 Task: Create a task  Create user manuals and guides for the app , assign it to team member softage.8@softage.net in the project TripHive and update the status of the task to  On Track  , set the priority of the task to Low.
Action: Mouse moved to (44, 402)
Screenshot: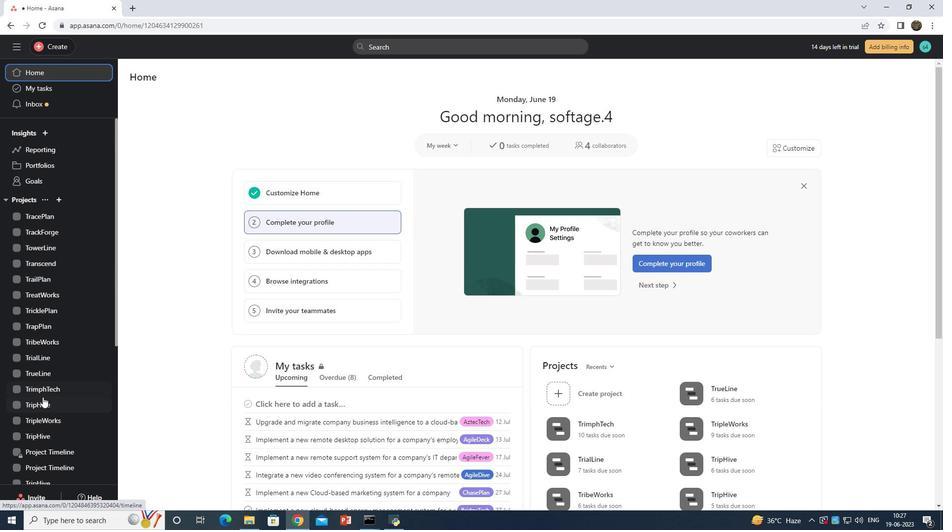 
Action: Mouse pressed left at (44, 402)
Screenshot: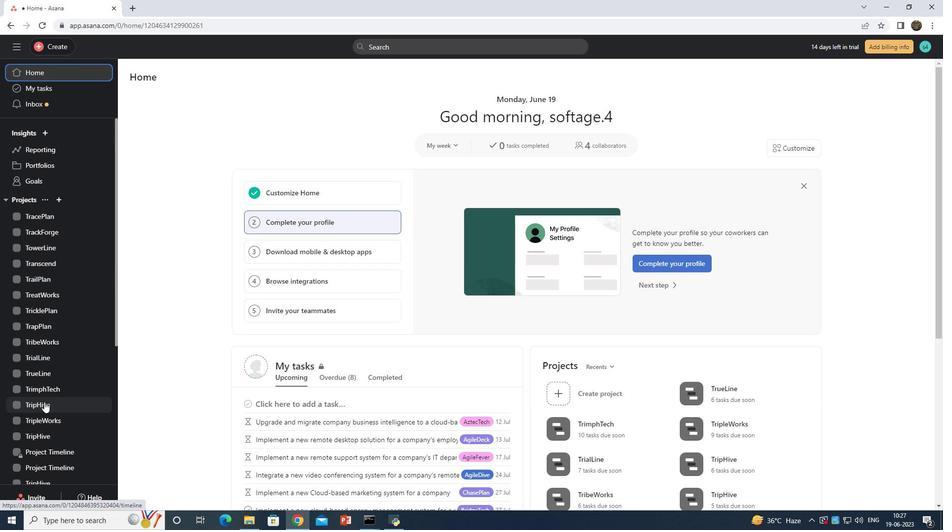 
Action: Mouse moved to (143, 118)
Screenshot: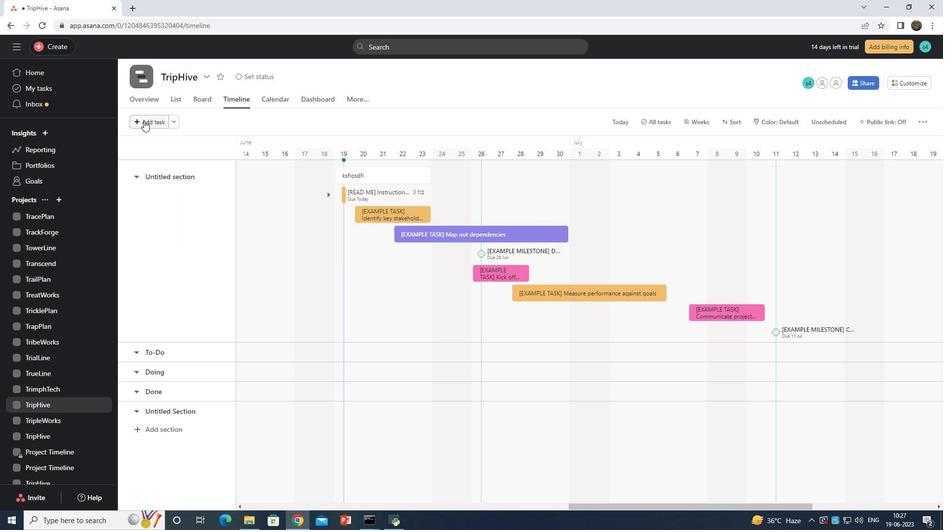
Action: Mouse pressed left at (143, 118)
Screenshot: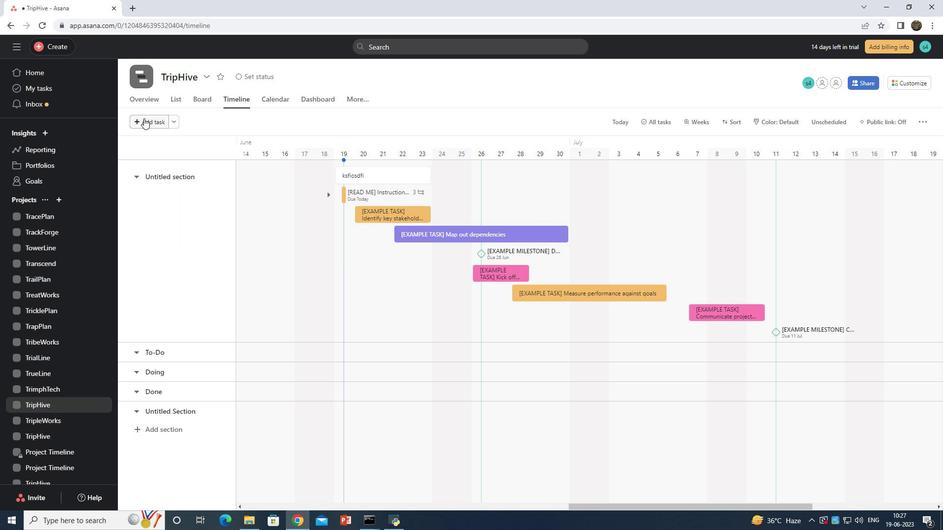 
Action: Mouse moved to (361, 174)
Screenshot: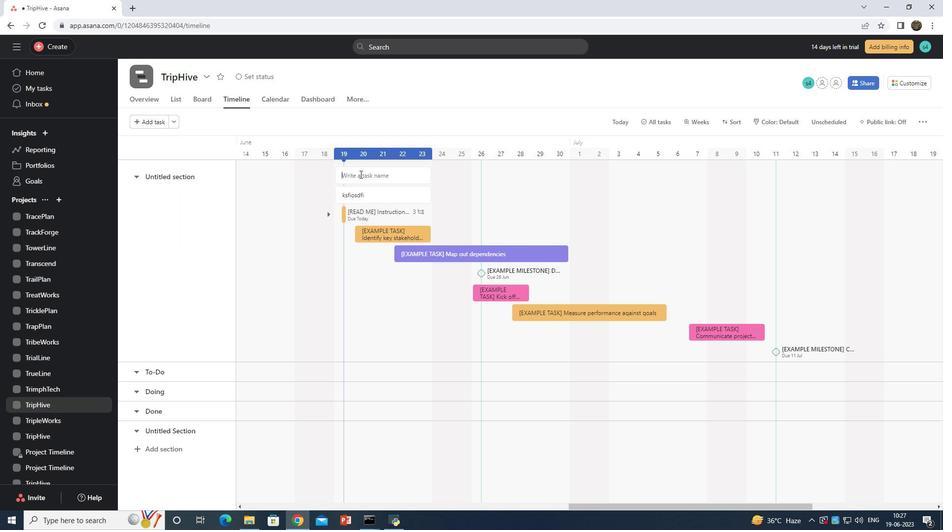 
Action: Mouse pressed left at (361, 174)
Screenshot: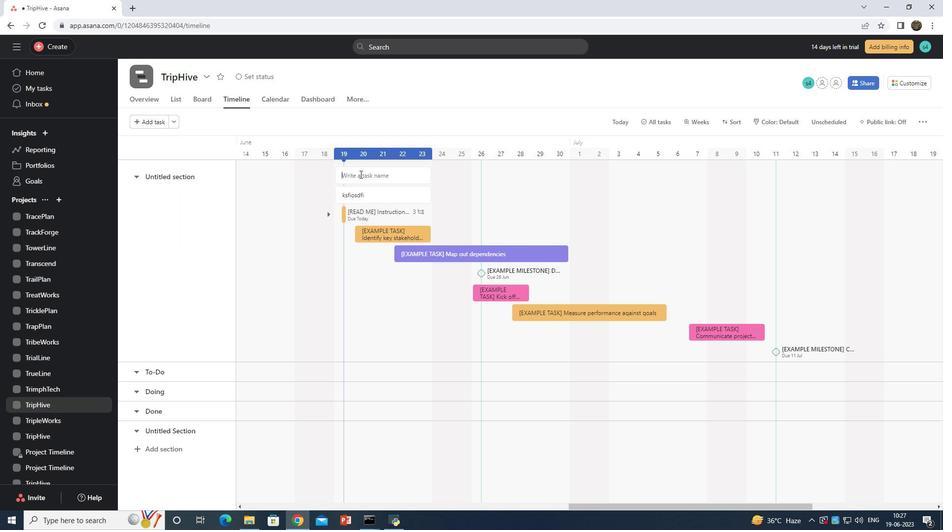 
Action: Key pressed <Key.caps_lock>CREA<Key.backspace><Key.backspace><Key.backspace><Key.caps_lock>jn<Key.backspace><Key.backspace>reate<Key.space>user<Key.space>manuals<Key.space>and<Key.space>guides<Key.space>for<Key.space>thr<Key.backspace>e<Key.space>app
Screenshot: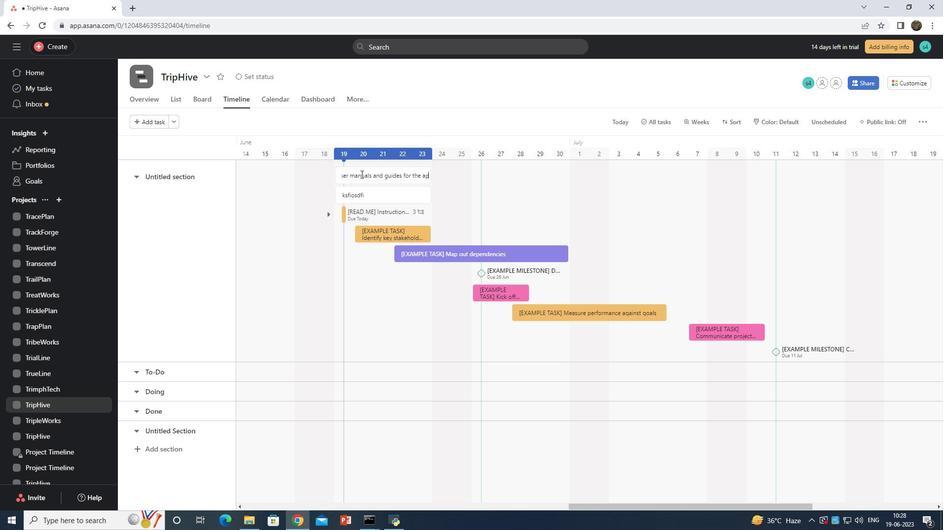 
Action: Mouse moved to (410, 172)
Screenshot: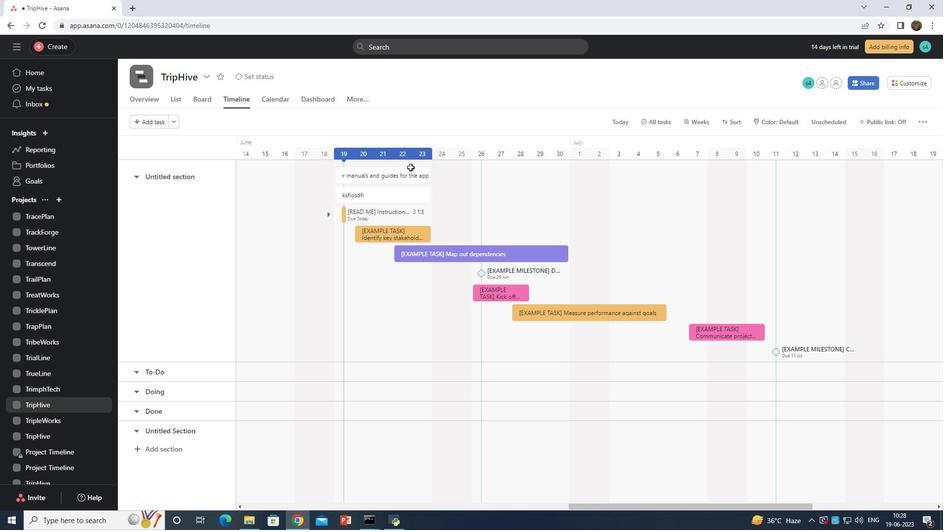 
Action: Mouse pressed left at (410, 172)
Screenshot: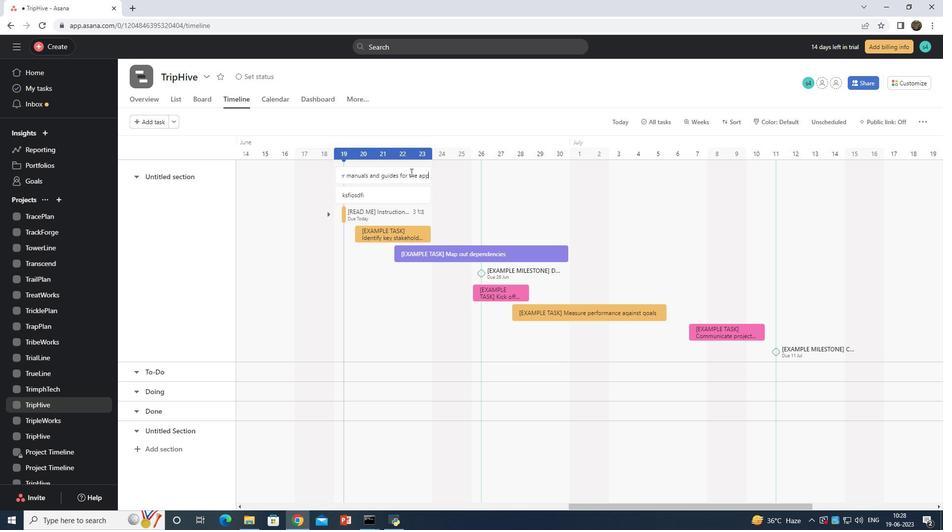 
Action: Mouse moved to (880, 442)
Screenshot: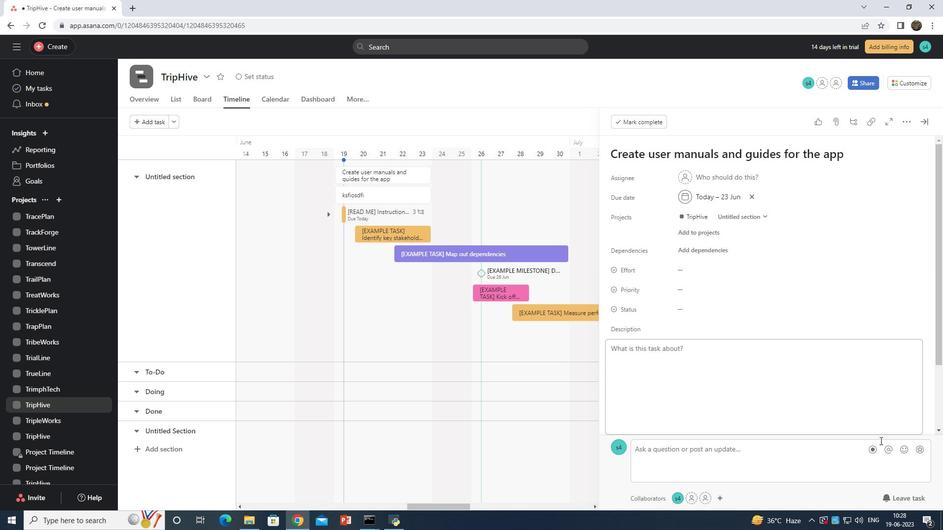 
Action: Mouse scrolled (880, 442) with delta (0, 0)
Screenshot: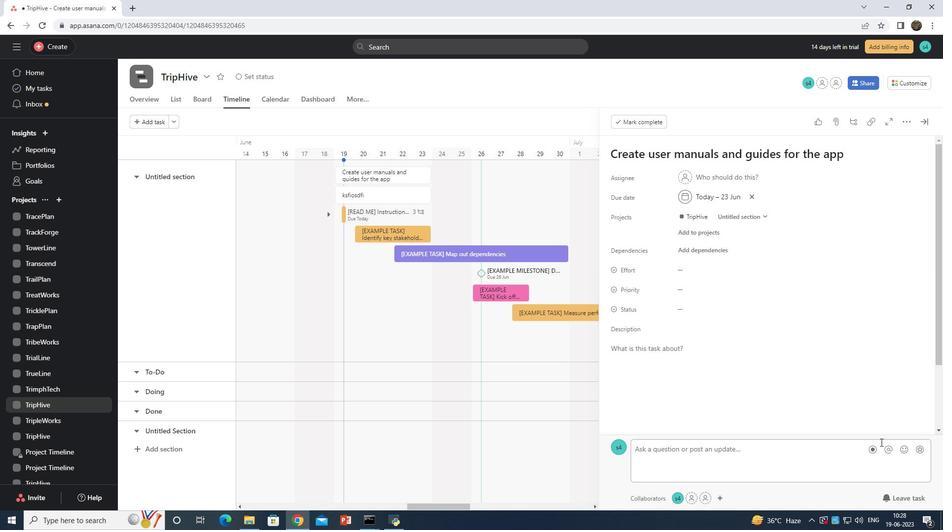 
Action: Mouse scrolled (880, 442) with delta (0, 0)
Screenshot: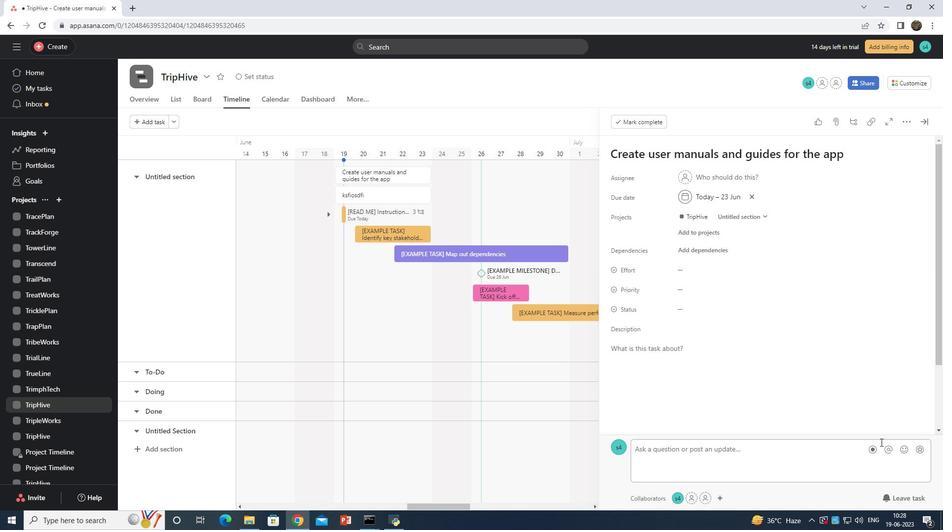 
Action: Mouse scrolled (880, 442) with delta (0, 0)
Screenshot: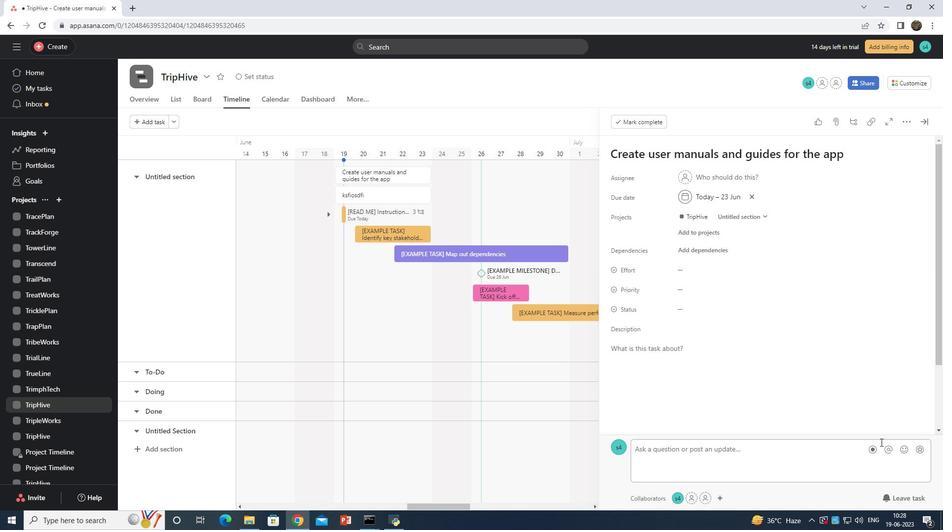 
Action: Mouse scrolled (880, 442) with delta (0, 0)
Screenshot: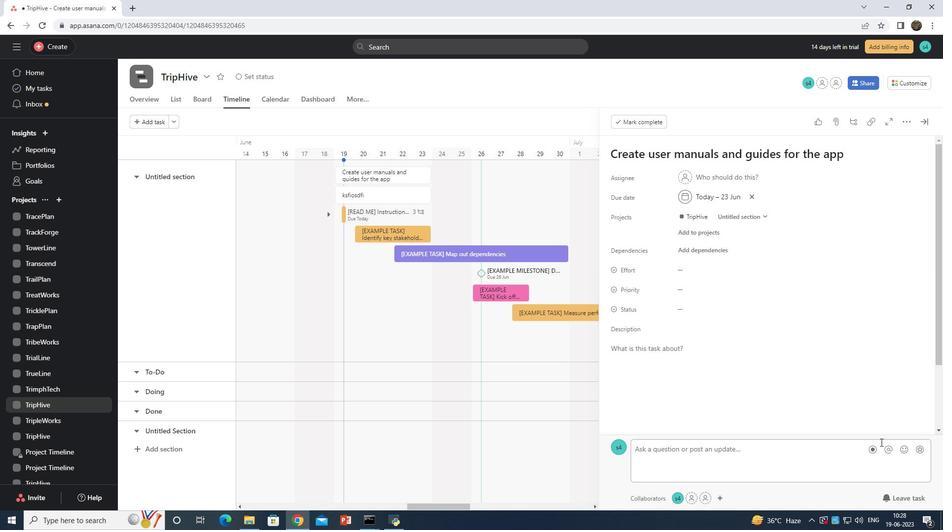 
Action: Mouse scrolled (880, 442) with delta (0, 0)
Screenshot: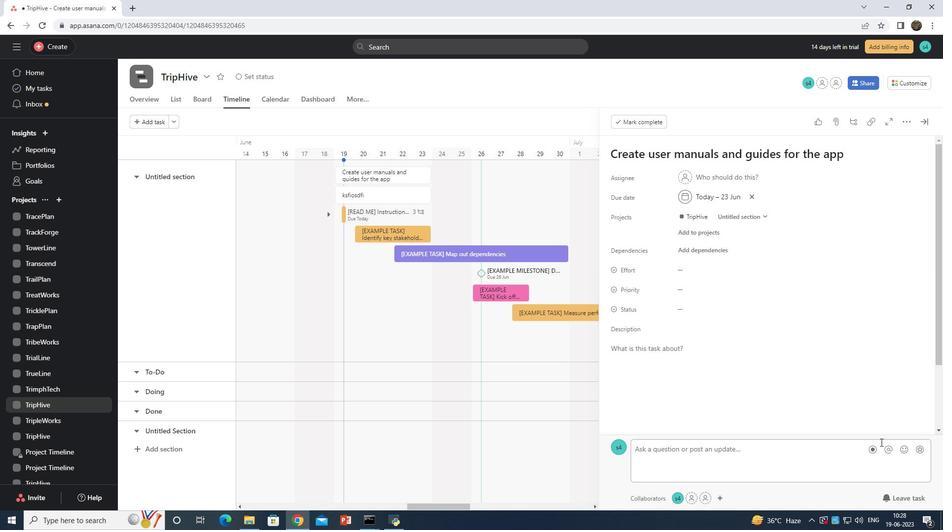 
Action: Mouse scrolled (880, 442) with delta (0, 0)
Screenshot: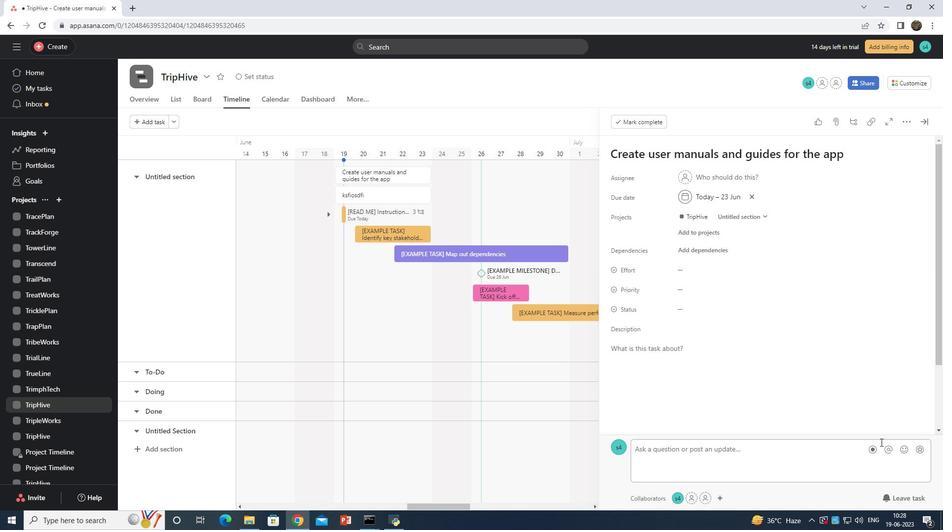 
Action: Mouse moved to (817, 412)
Screenshot: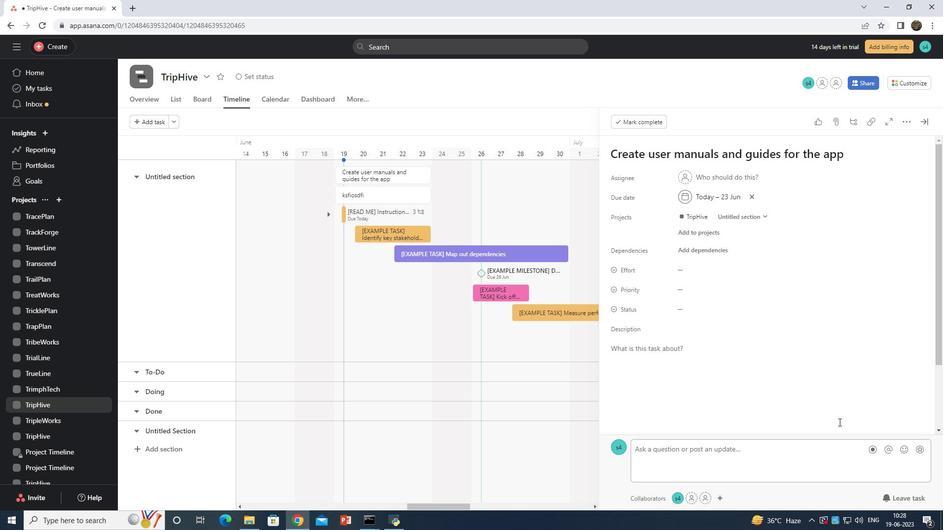 
Action: Mouse scrolled (817, 412) with delta (0, 0)
Screenshot: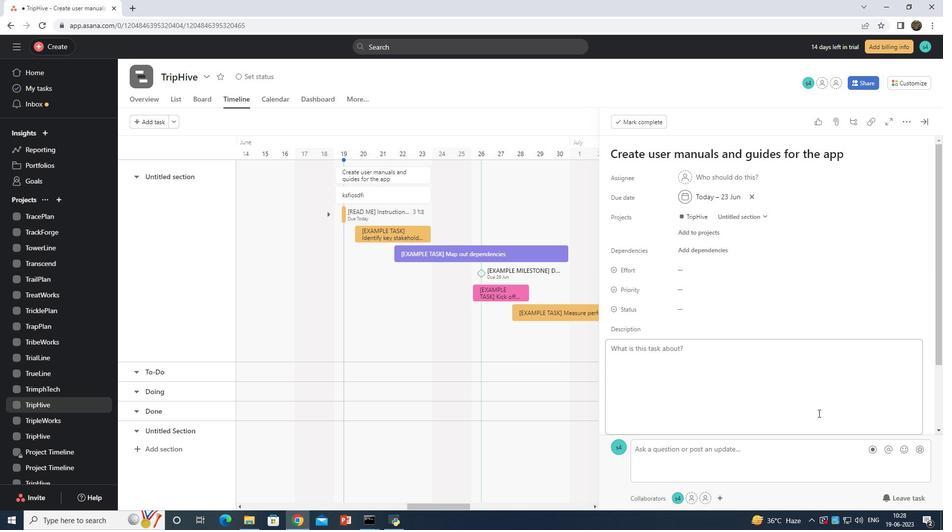 
Action: Mouse scrolled (817, 412) with delta (0, 0)
Screenshot: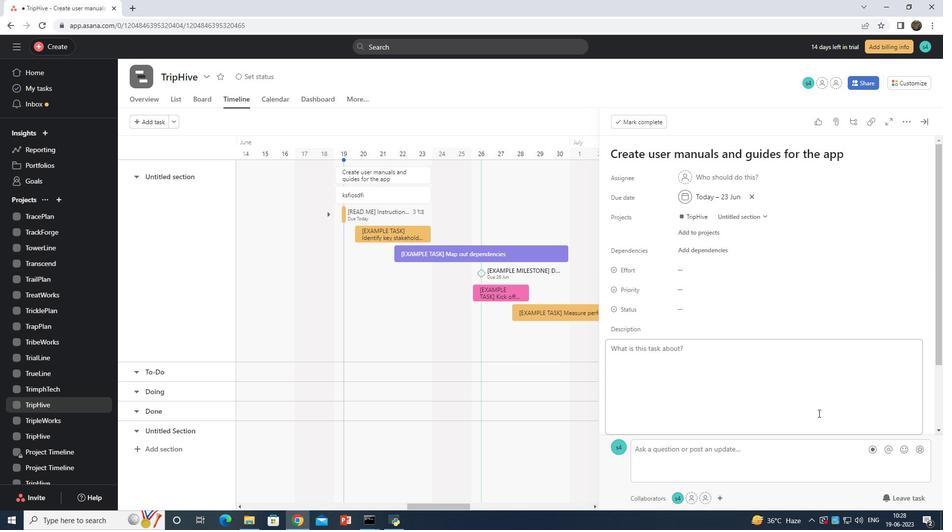 
Action: Mouse scrolled (817, 412) with delta (0, 0)
Screenshot: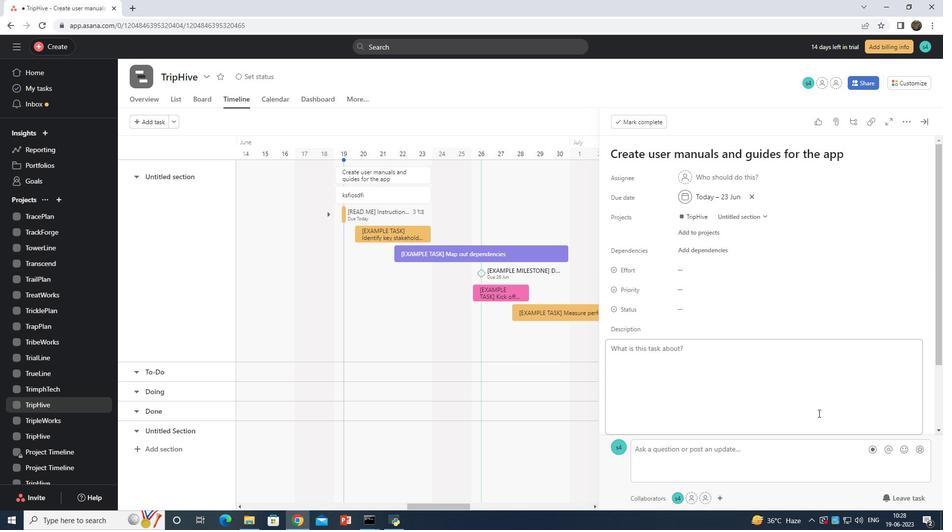 
Action: Mouse scrolled (817, 412) with delta (0, 0)
Screenshot: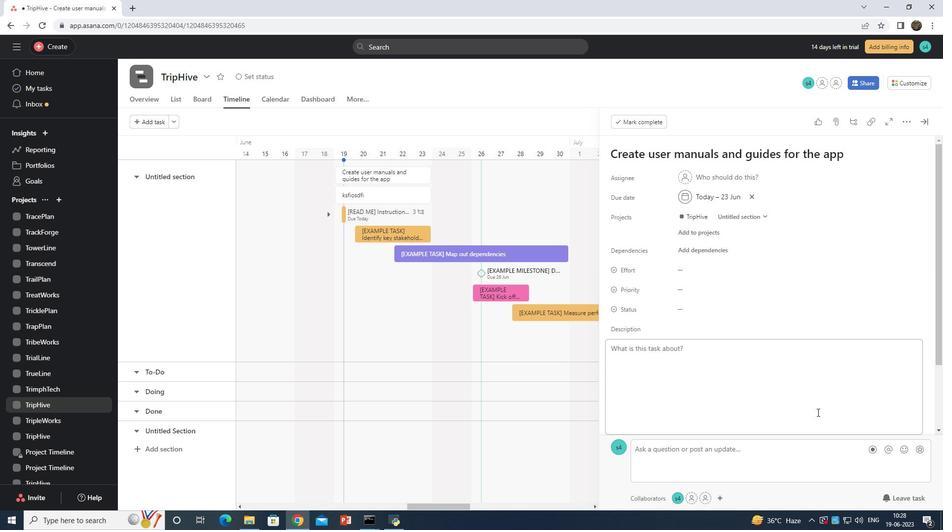 
Action: Mouse scrolled (817, 412) with delta (0, 0)
Screenshot: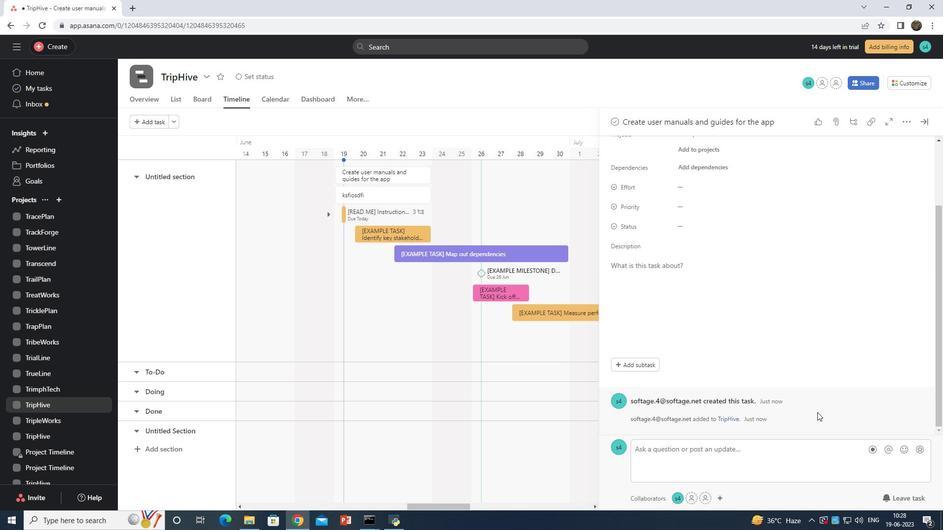 
Action: Mouse scrolled (817, 412) with delta (0, 0)
Screenshot: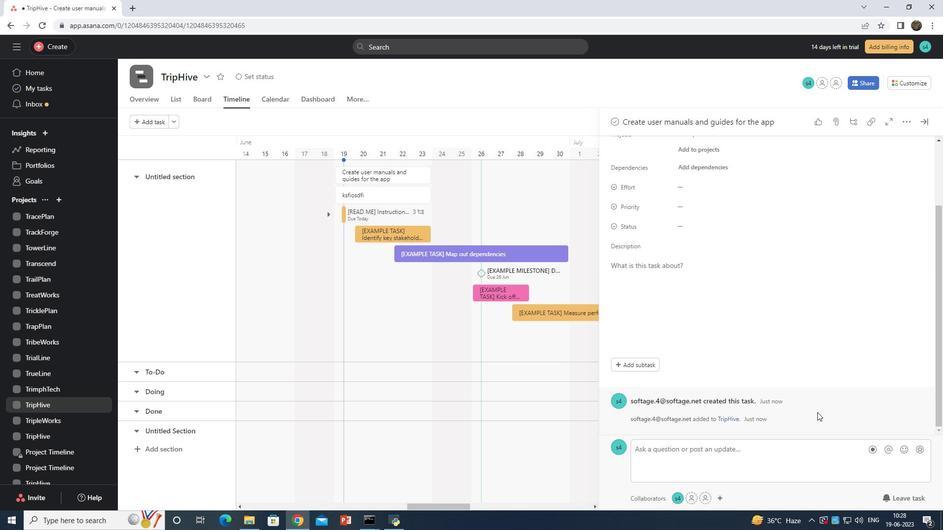 
Action: Mouse scrolled (817, 412) with delta (0, 0)
Screenshot: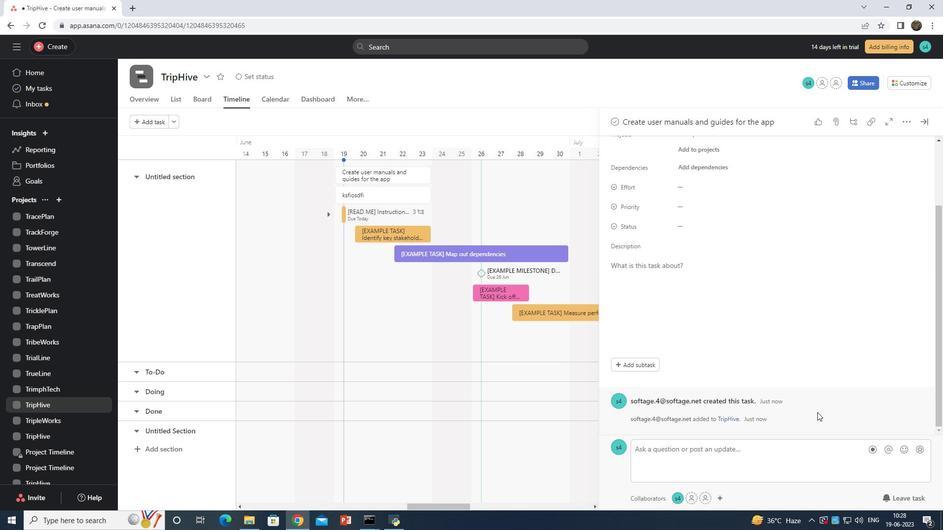
Action: Mouse scrolled (817, 412) with delta (0, 0)
Screenshot: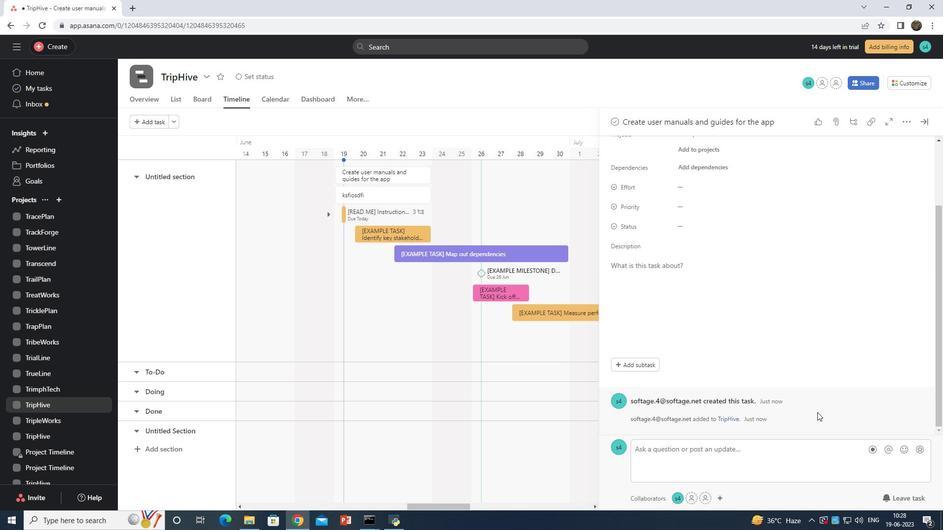 
Action: Mouse scrolled (817, 412) with delta (0, 0)
Screenshot: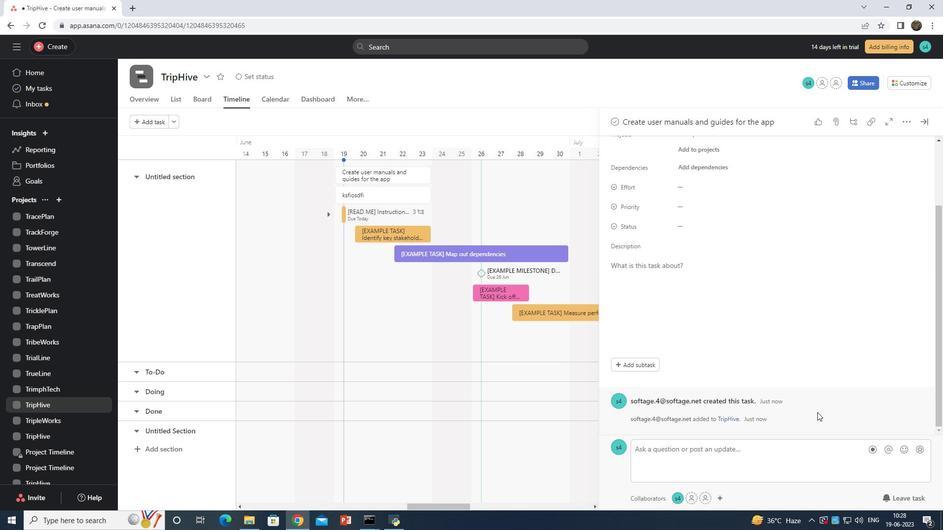 
Action: Mouse moved to (721, 399)
Screenshot: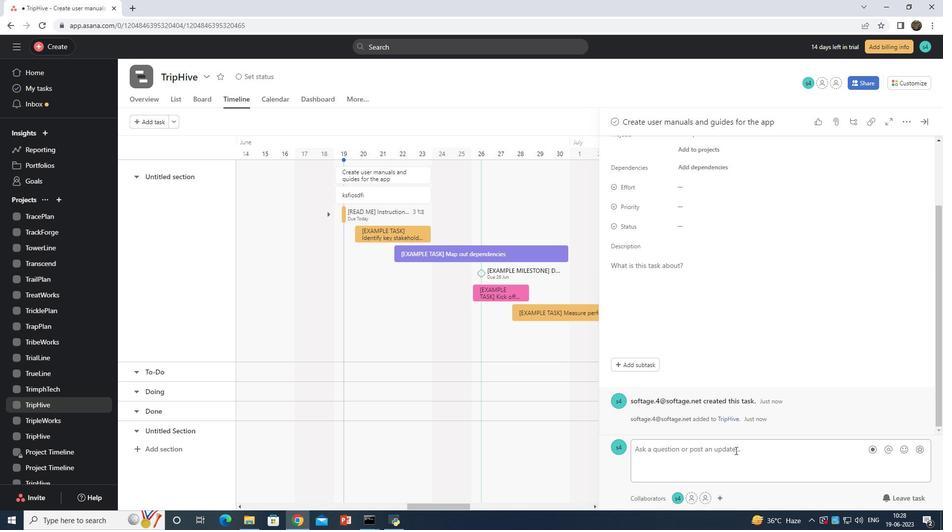 
Action: Mouse scrolled (721, 399) with delta (0, 0)
Screenshot: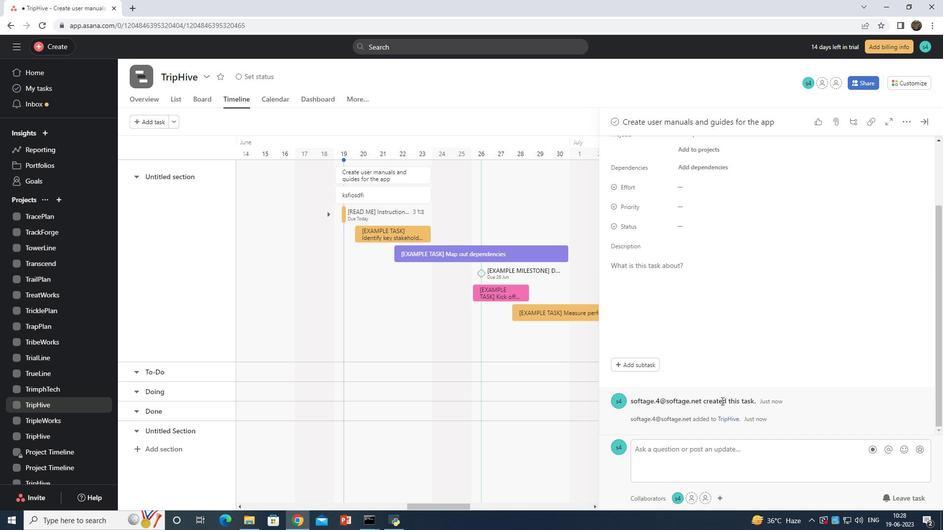 
Action: Mouse scrolled (721, 399) with delta (0, 0)
Screenshot: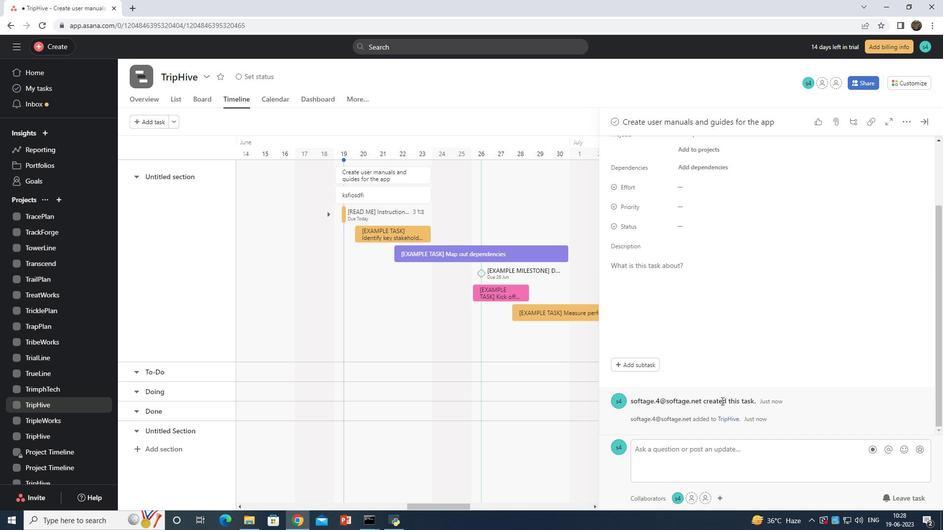 
Action: Mouse scrolled (721, 399) with delta (0, 0)
Screenshot: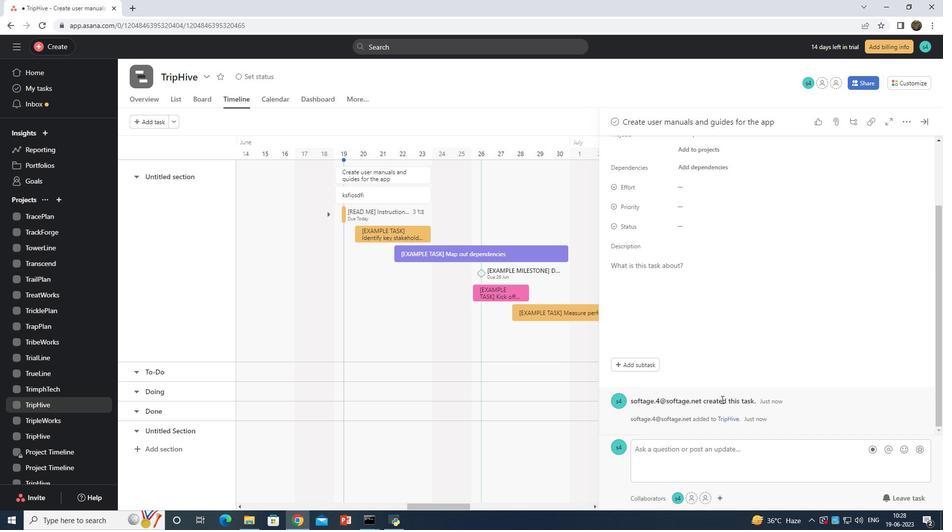 
Action: Mouse scrolled (721, 399) with delta (0, 0)
Screenshot: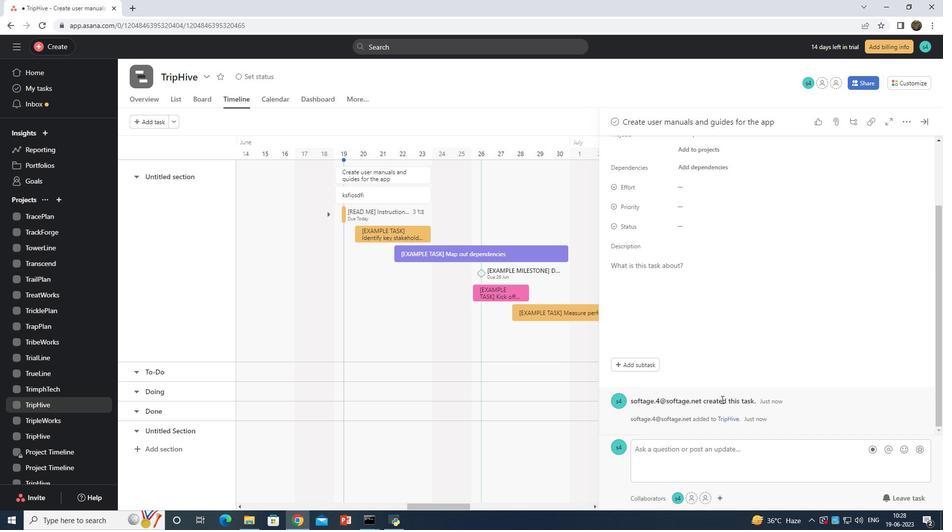
Action: Mouse moved to (641, 399)
Screenshot: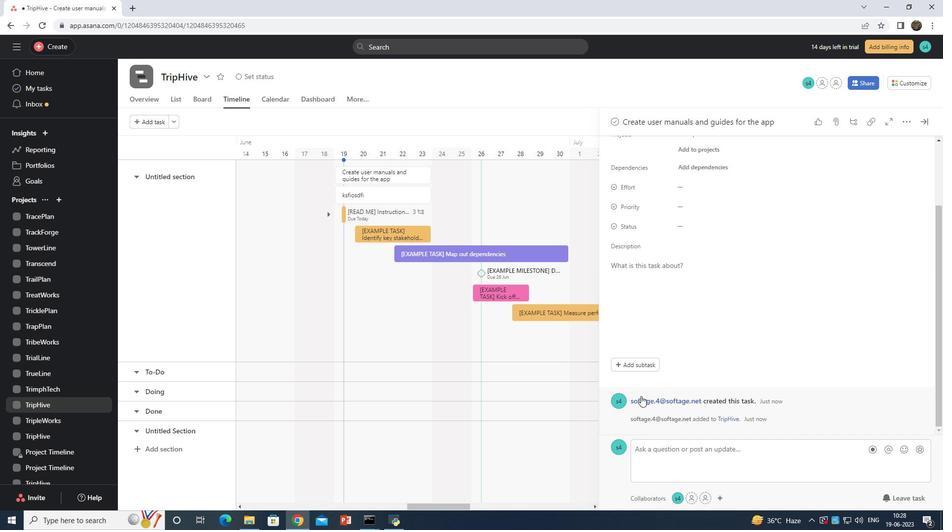 
Action: Mouse pressed left at (641, 399)
Screenshot: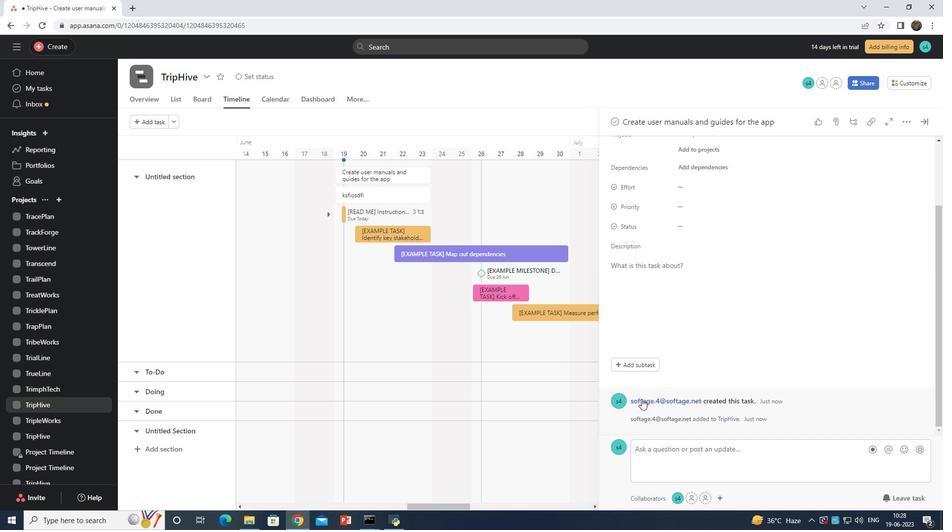 
Action: Mouse moved to (12, 22)
Screenshot: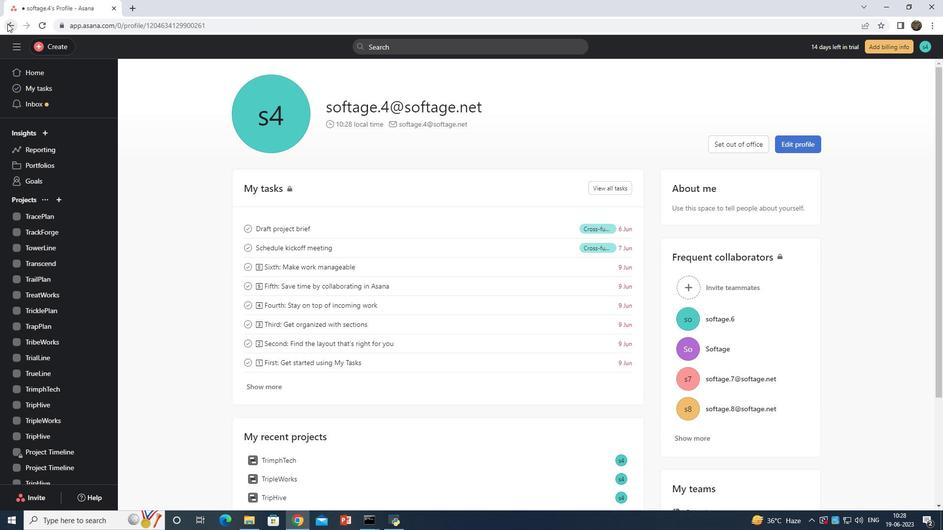 
Action: Mouse pressed left at (12, 22)
Screenshot: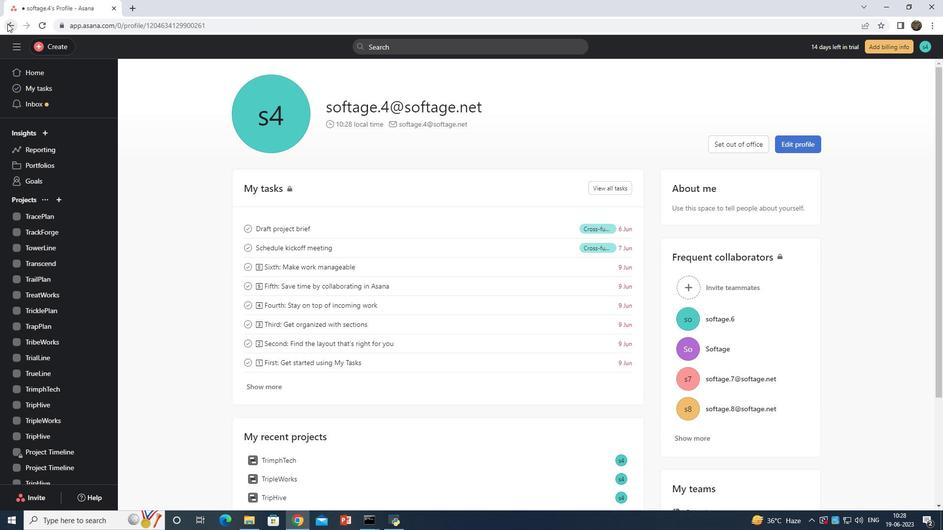 
Action: Mouse moved to (703, 343)
Screenshot: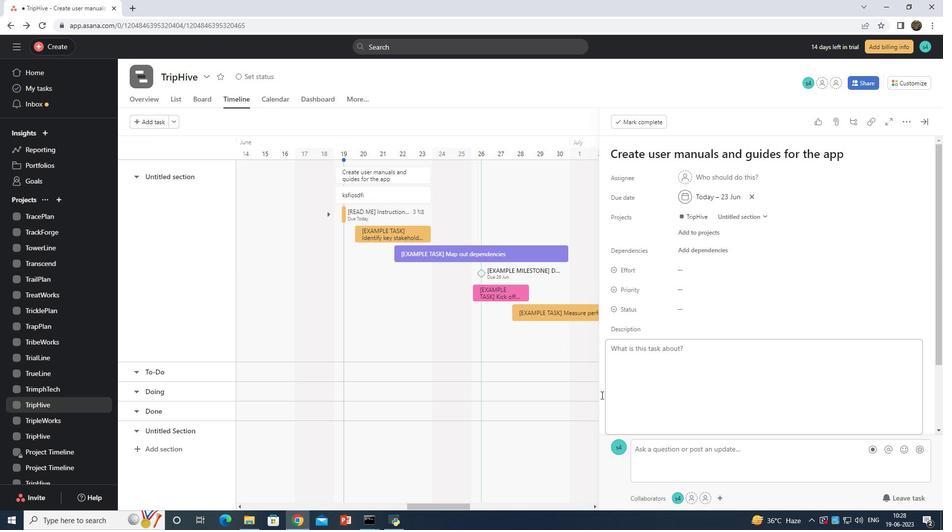 
Action: Mouse scrolled (703, 342) with delta (0, 0)
Screenshot: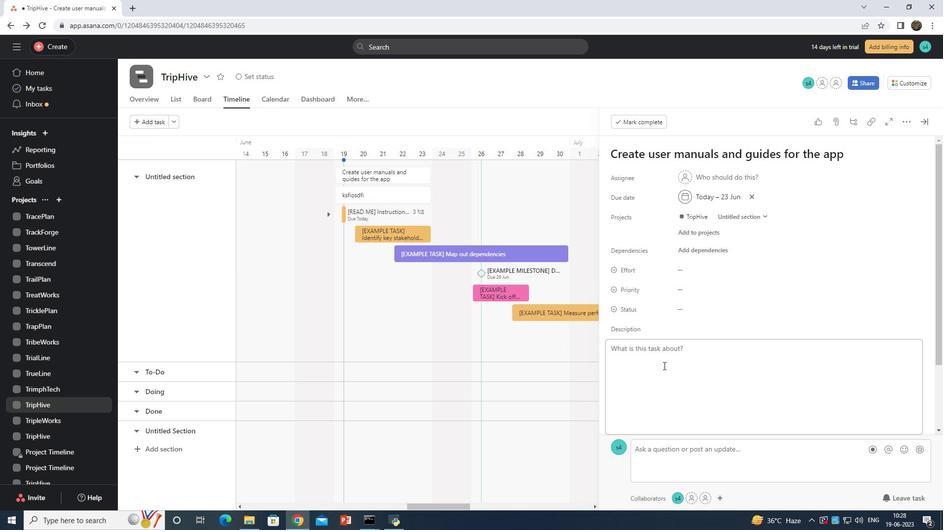 
Action: Mouse scrolled (703, 342) with delta (0, 0)
Screenshot: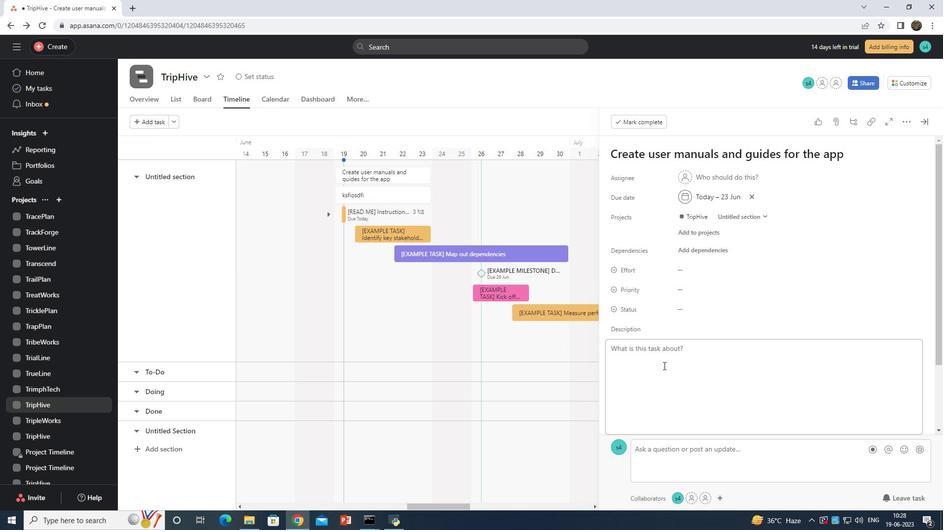 
Action: Mouse scrolled (703, 342) with delta (0, 0)
Screenshot: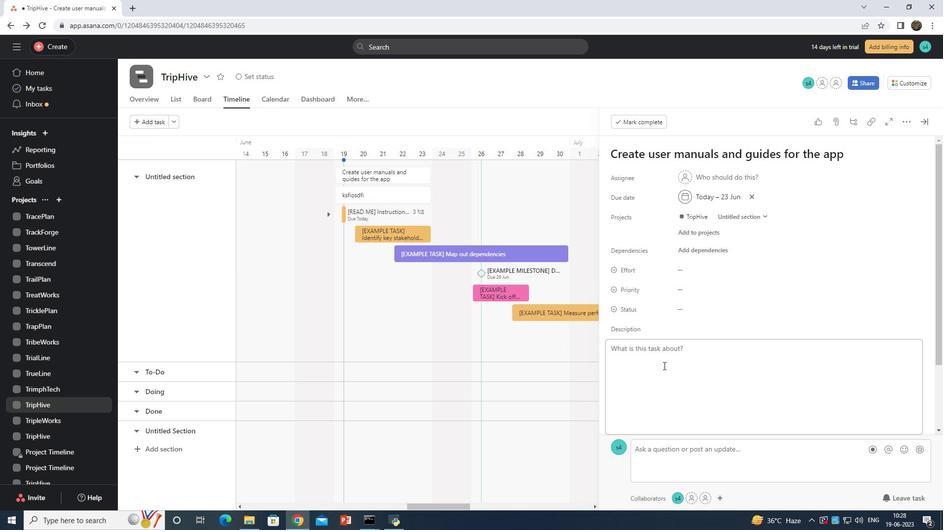 
Action: Mouse scrolled (703, 342) with delta (0, 0)
Screenshot: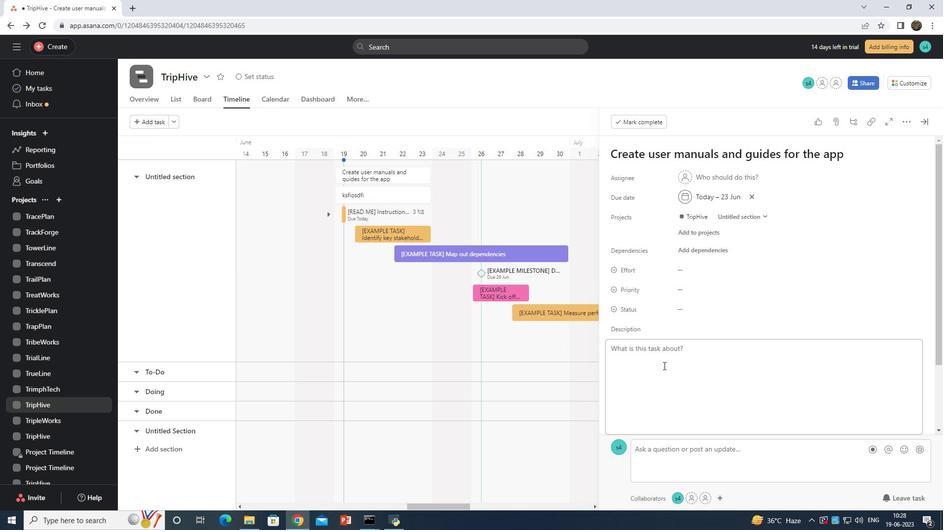 
Action: Mouse scrolled (703, 342) with delta (0, 0)
Screenshot: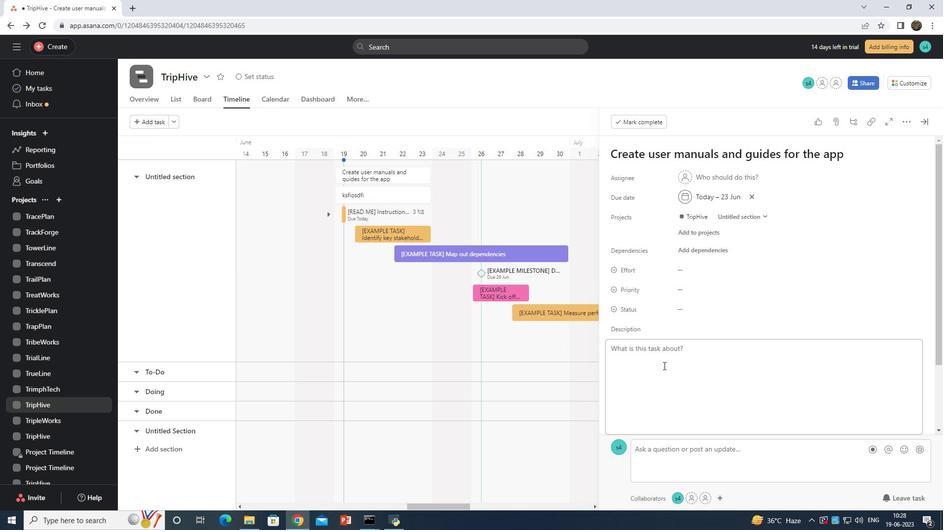 
Action: Mouse scrolled (703, 342) with delta (0, 0)
Screenshot: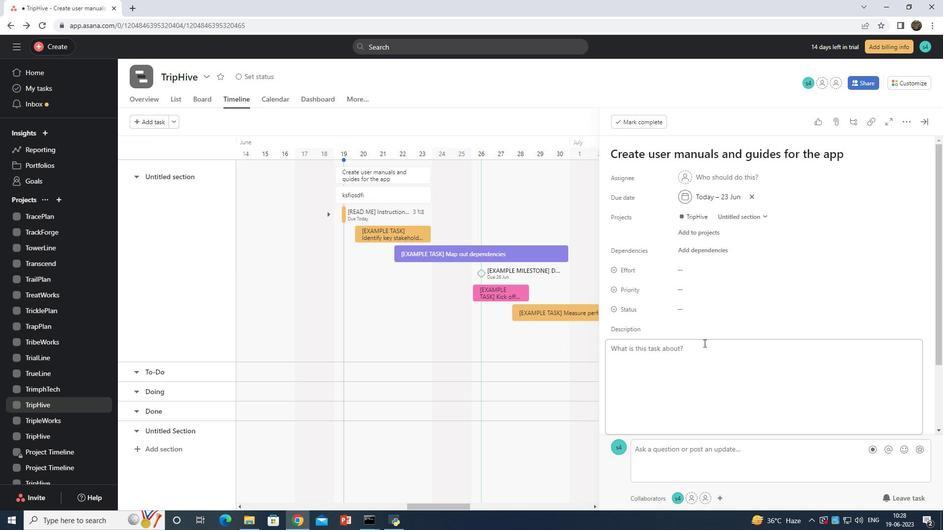 
Action: Mouse scrolled (703, 342) with delta (0, 0)
Screenshot: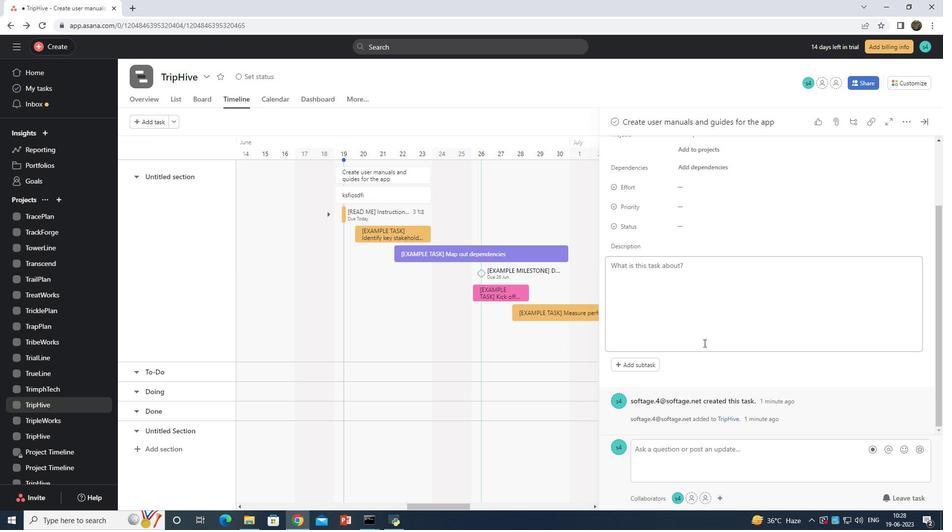
Action: Mouse scrolled (703, 342) with delta (0, 0)
Screenshot: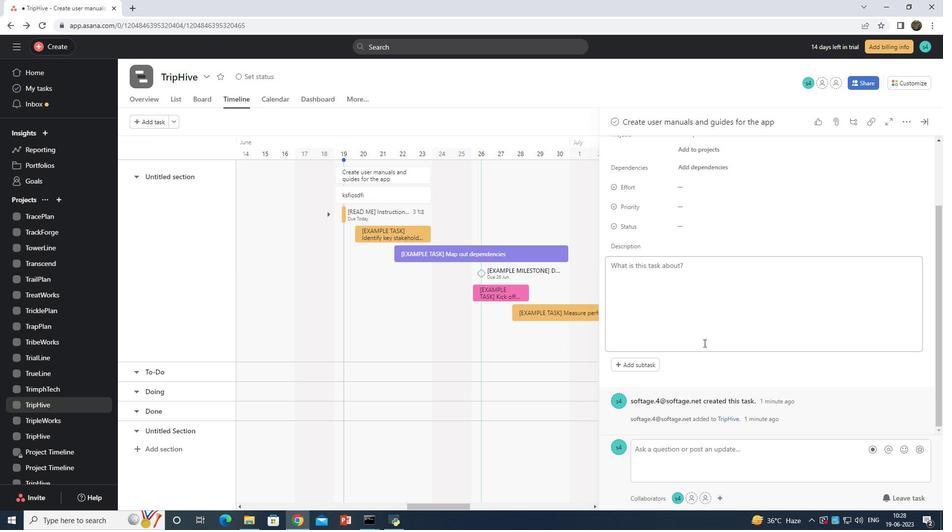 
Action: Mouse scrolled (703, 342) with delta (0, 0)
Screenshot: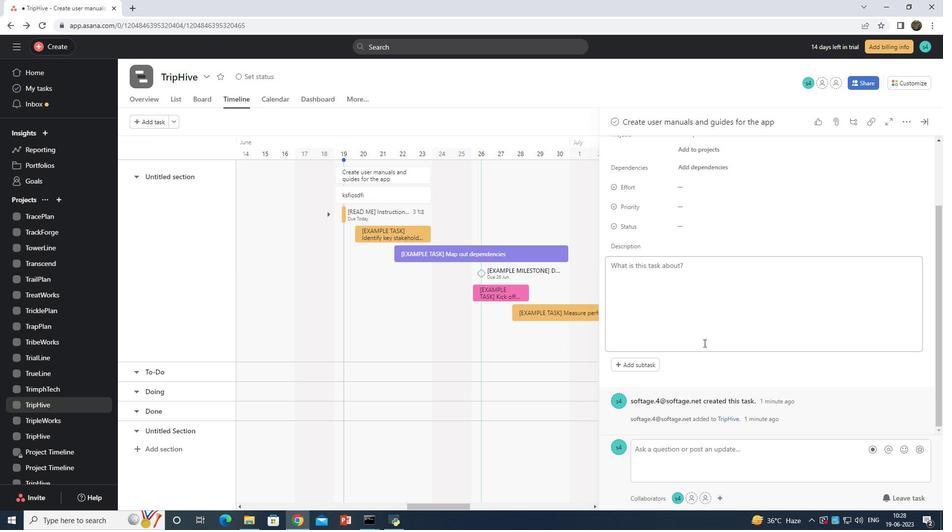 
Action: Mouse scrolled (703, 342) with delta (0, 0)
Screenshot: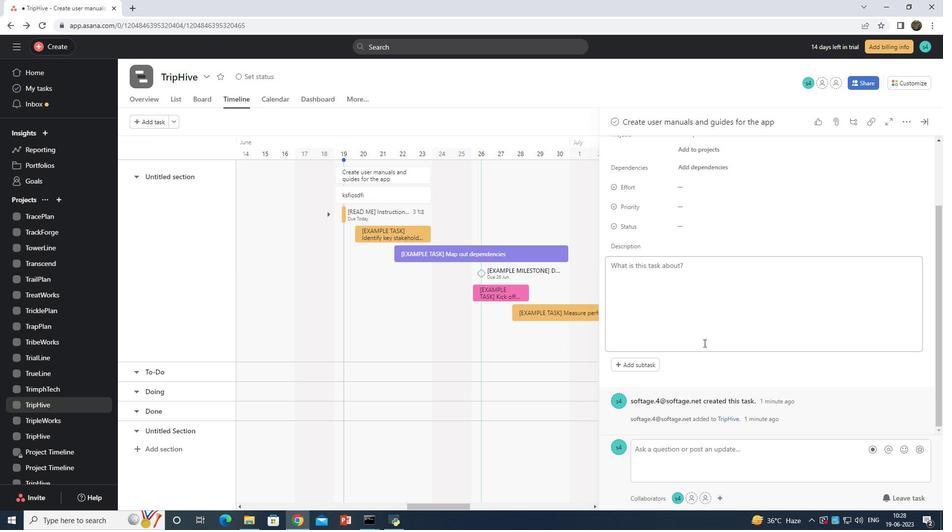 
Action: Mouse scrolled (703, 342) with delta (0, 0)
Screenshot: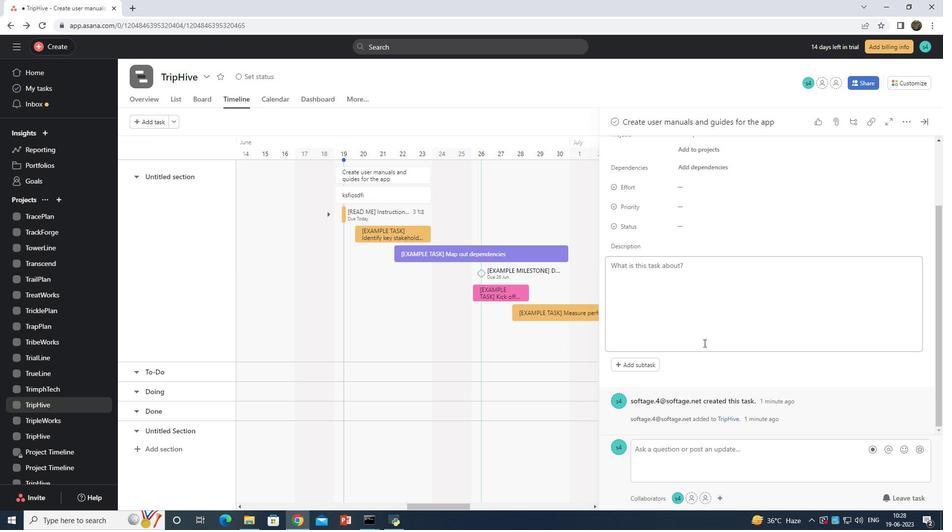 
Action: Mouse scrolled (703, 342) with delta (0, 0)
Screenshot: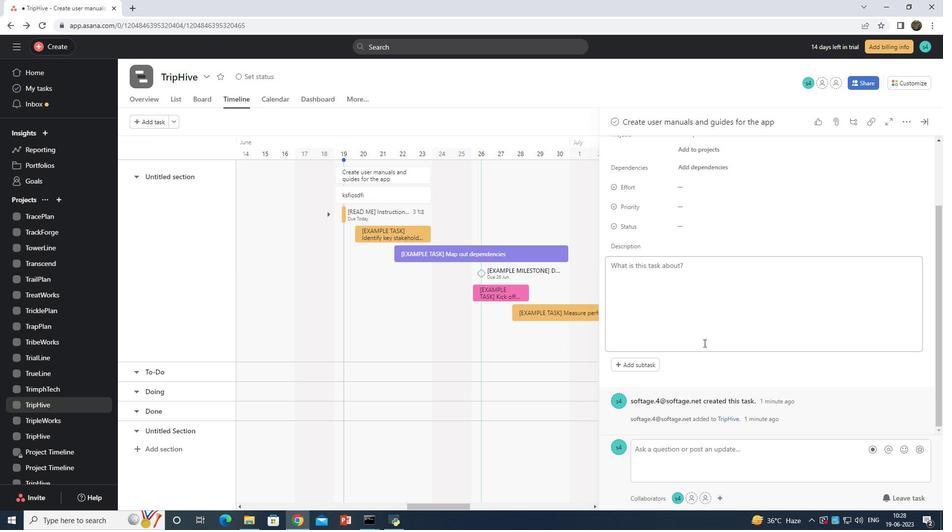 
Action: Mouse scrolled (703, 342) with delta (0, 0)
Screenshot: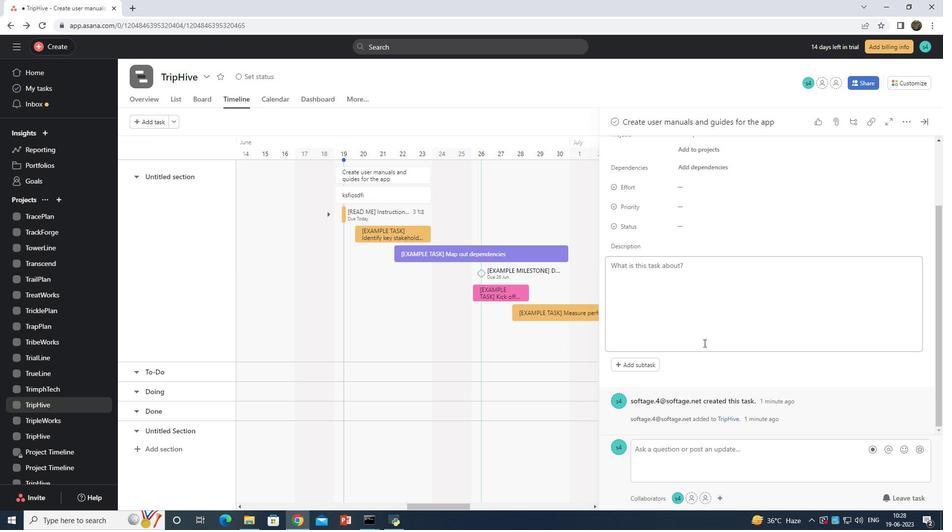 
Action: Mouse scrolled (703, 342) with delta (0, 0)
Screenshot: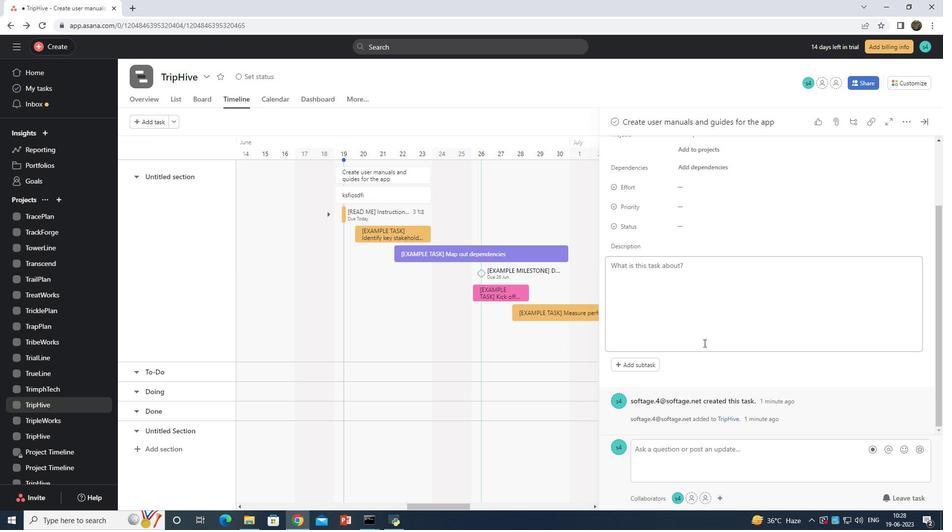 
Action: Mouse scrolled (703, 342) with delta (0, 0)
Screenshot: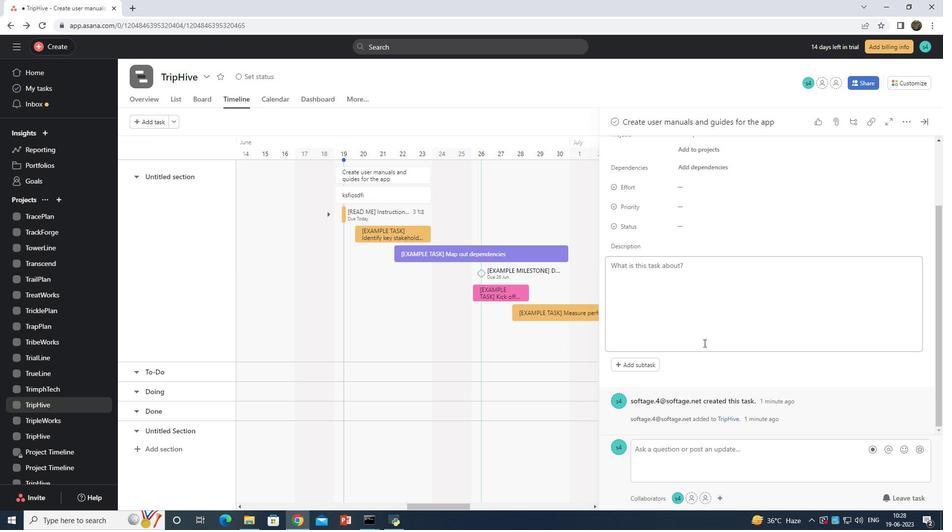 
Action: Mouse scrolled (703, 342) with delta (0, 0)
Screenshot: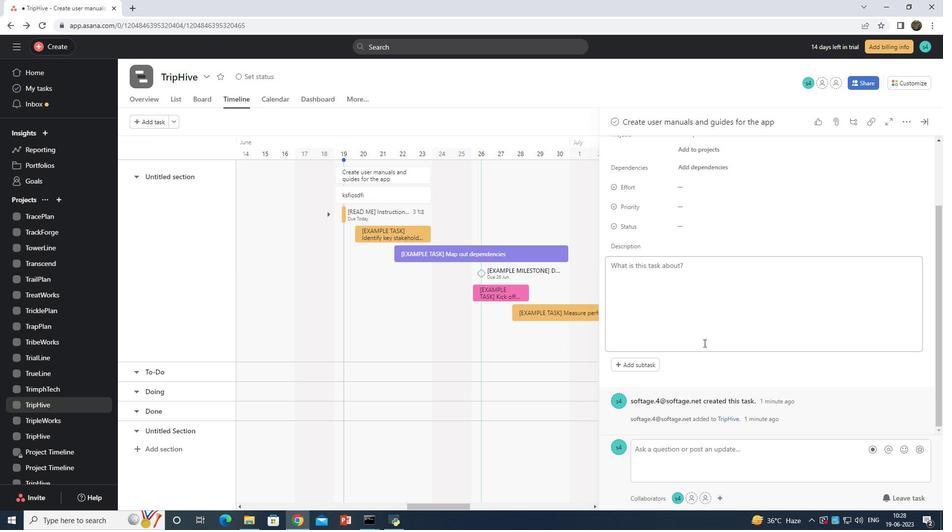 
Action: Mouse scrolled (703, 342) with delta (0, 0)
Screenshot: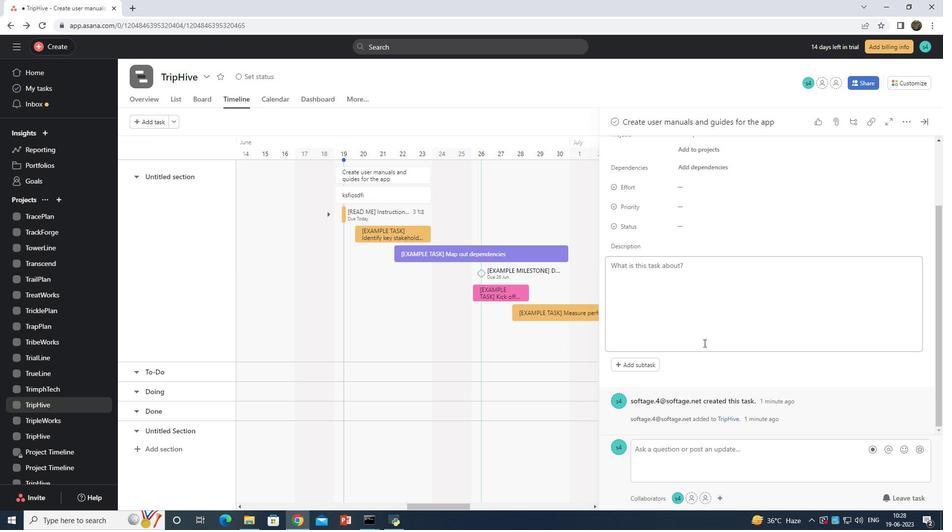 
Action: Mouse scrolled (703, 342) with delta (0, 0)
Screenshot: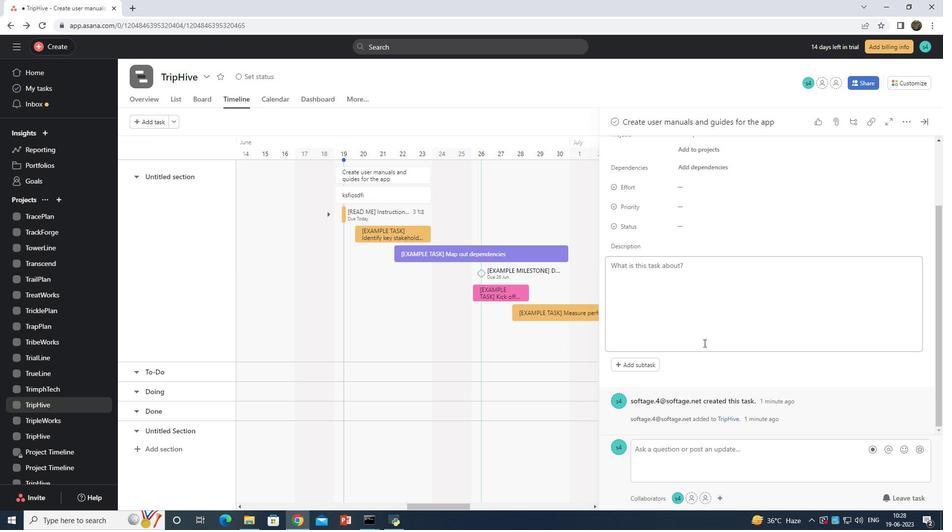 
Action: Mouse scrolled (703, 342) with delta (0, 0)
Screenshot: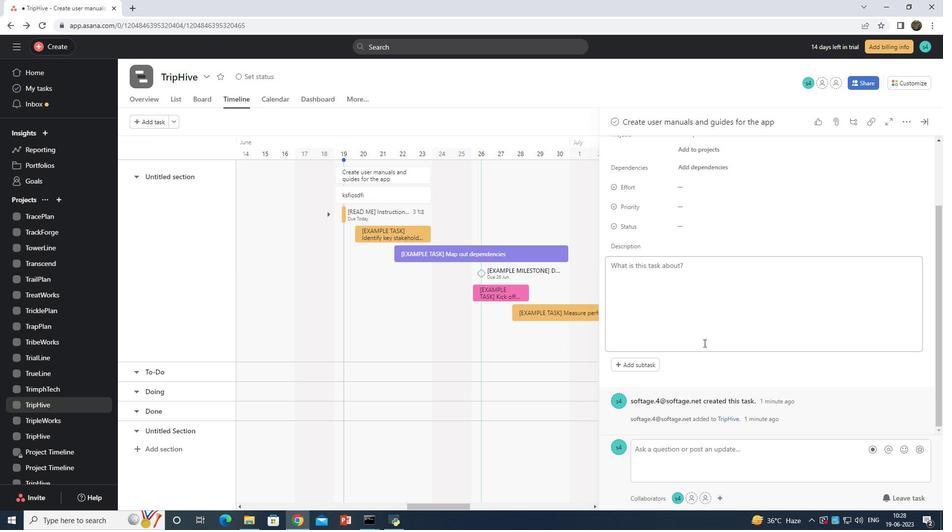 
Action: Mouse scrolled (703, 342) with delta (0, 0)
Screenshot: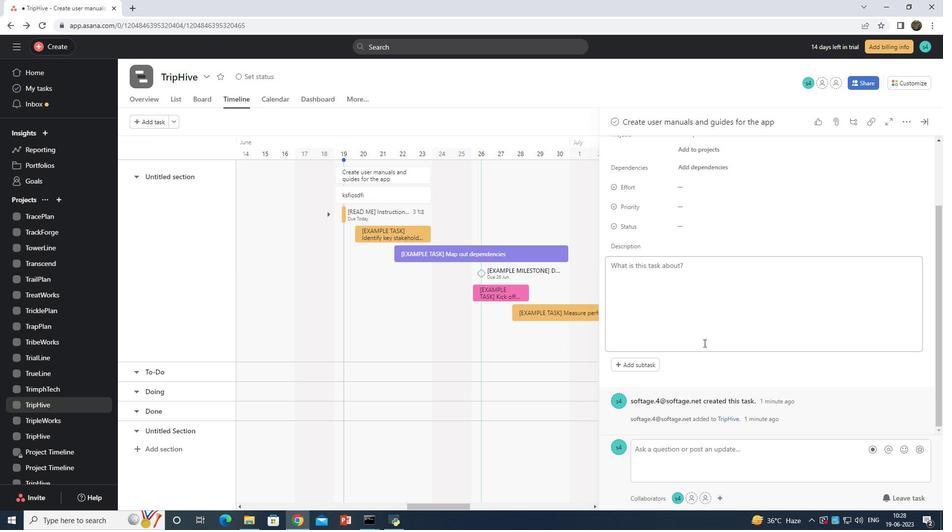 
Action: Mouse scrolled (703, 342) with delta (0, 0)
Screenshot: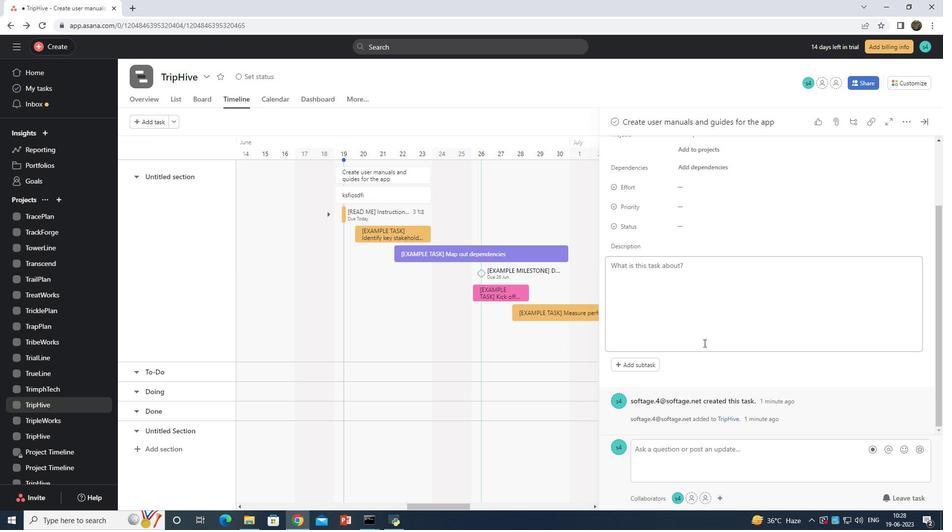 
Action: Mouse scrolled (703, 342) with delta (0, 0)
Screenshot: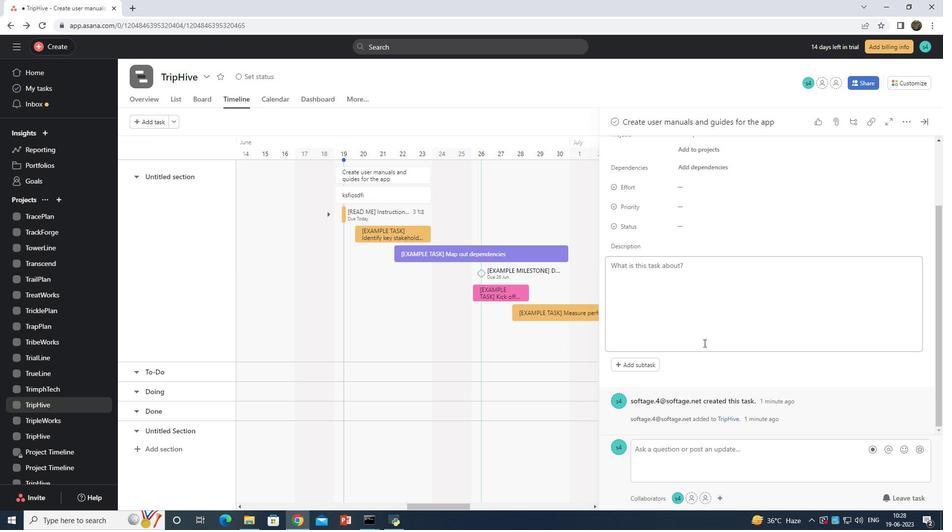 
Action: Mouse scrolled (703, 342) with delta (0, 0)
Screenshot: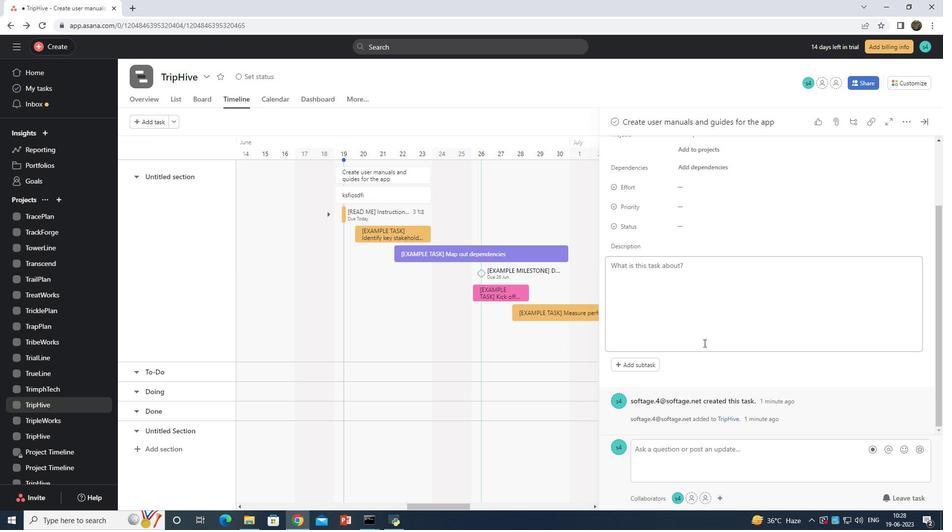 
Action: Mouse scrolled (703, 342) with delta (0, 0)
Screenshot: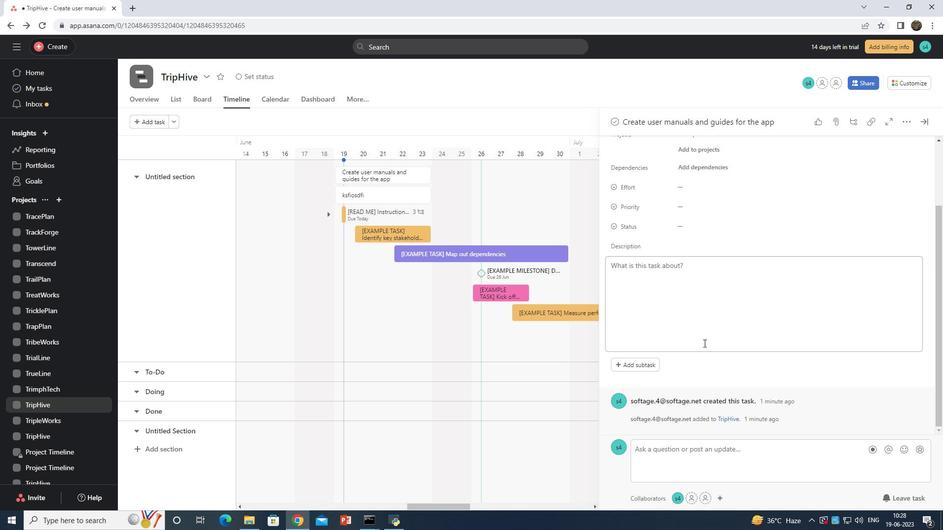 
Action: Mouse scrolled (703, 342) with delta (0, 0)
Screenshot: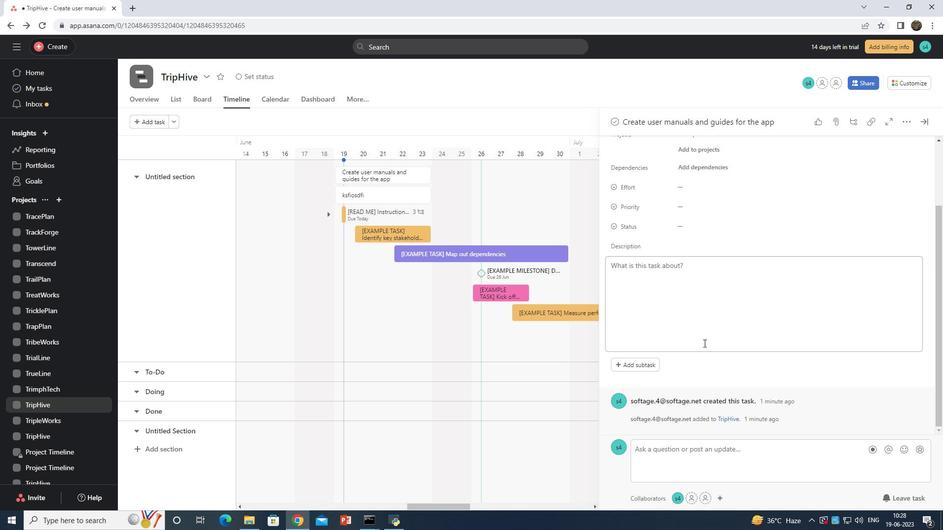 
Action: Mouse scrolled (703, 342) with delta (0, 0)
Screenshot: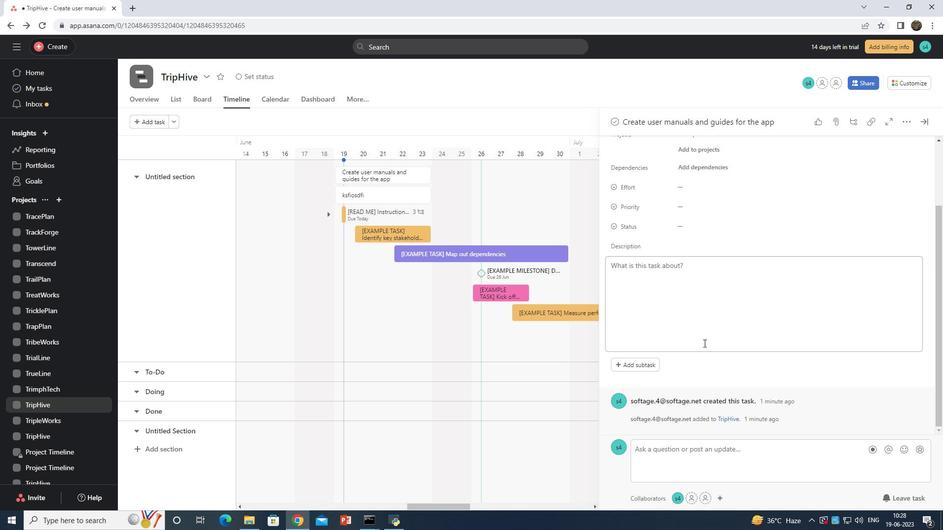 
Action: Mouse scrolled (703, 342) with delta (0, 0)
Screenshot: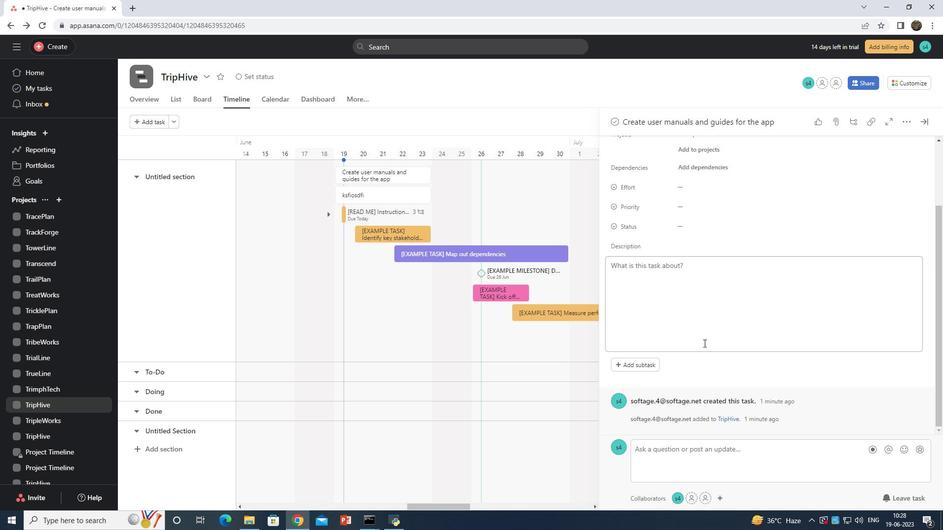 
Action: Mouse moved to (637, 365)
Screenshot: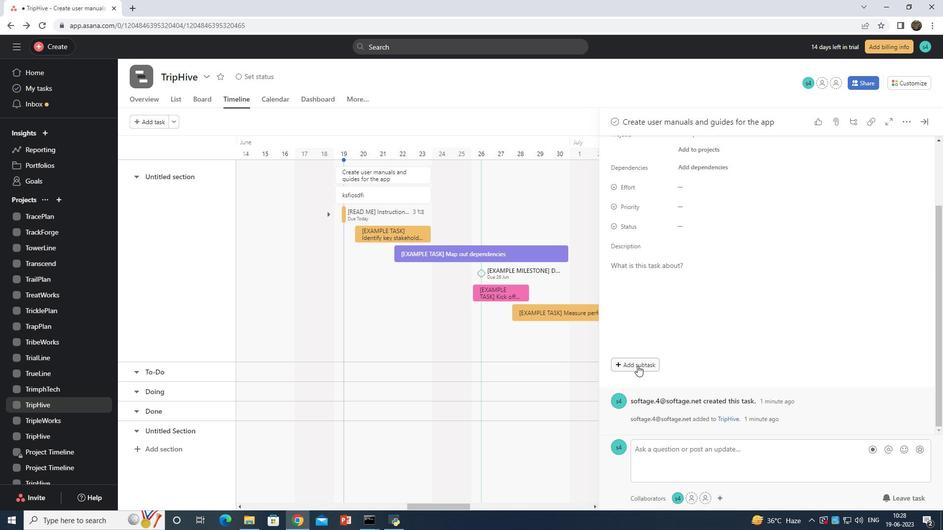 
Action: Mouse pressed left at (637, 365)
Screenshot: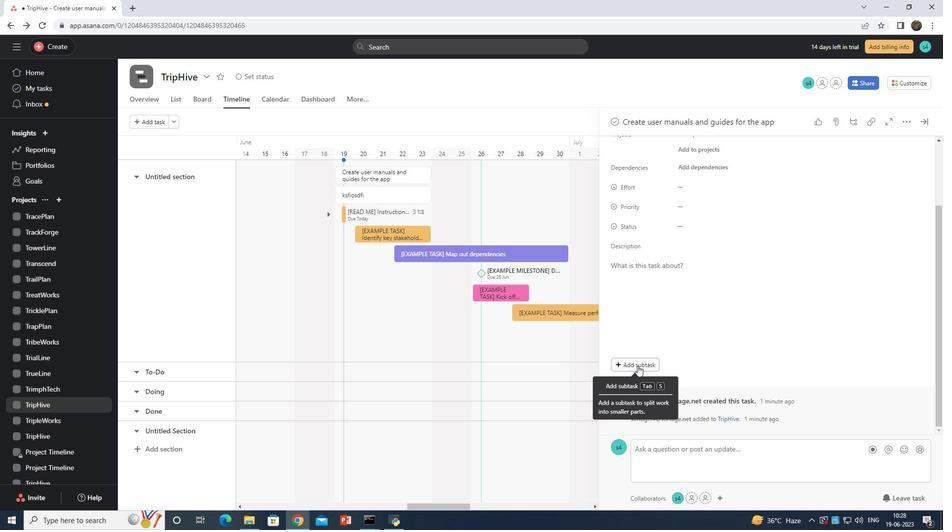 
Action: Mouse moved to (898, 344)
Screenshot: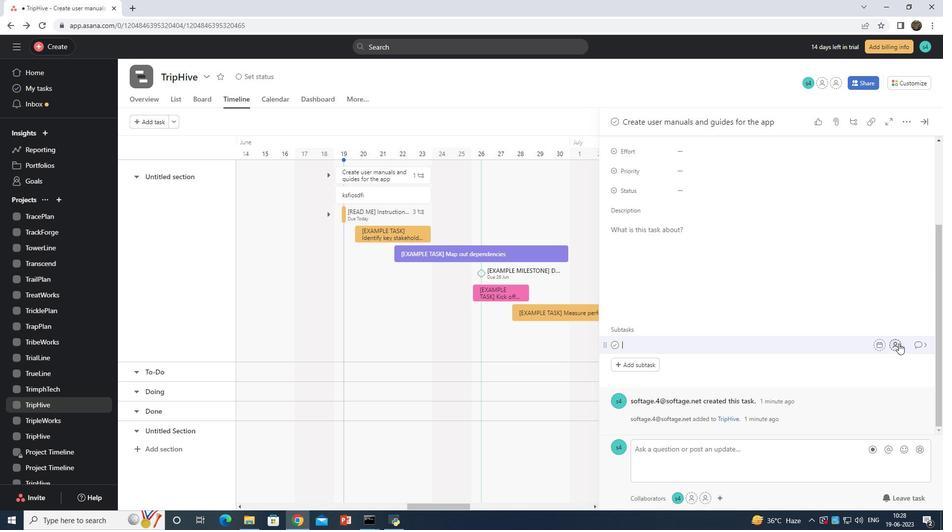 
Action: Mouse pressed left at (898, 344)
Screenshot: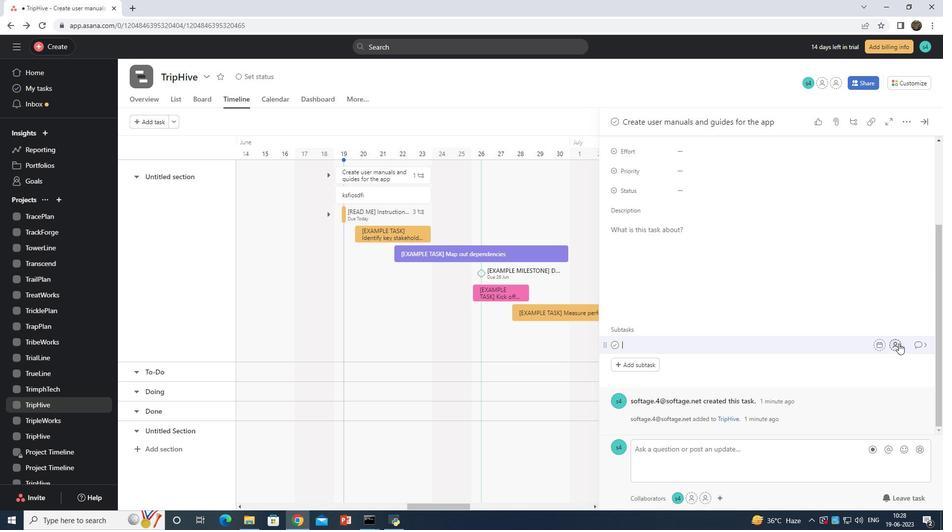 
Action: Mouse moved to (735, 384)
Screenshot: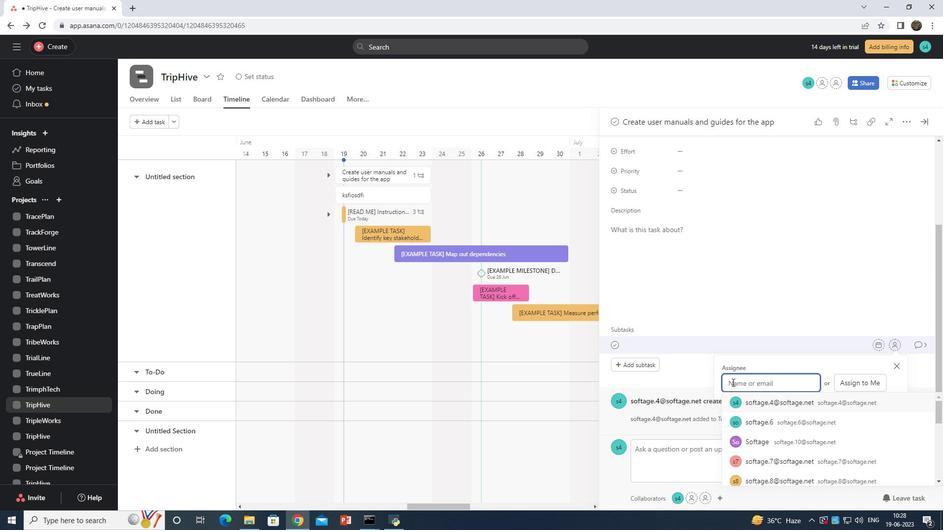 
Action: Key pressed softage.<Key.shift>@
Screenshot: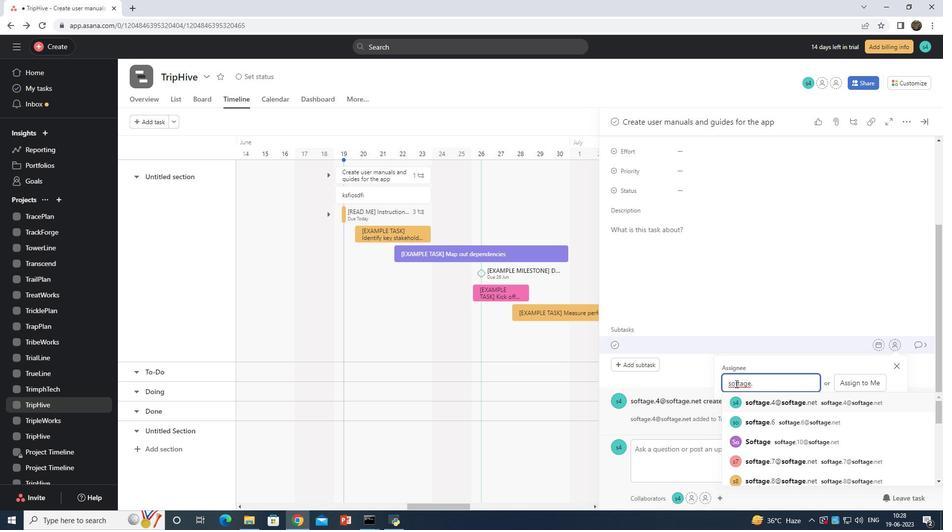 
Action: Mouse moved to (776, 445)
Screenshot: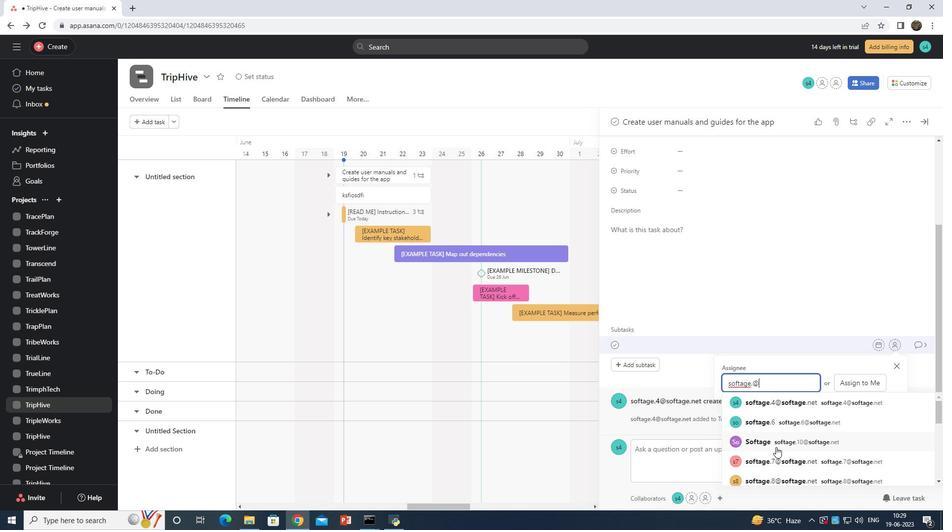 
Action: Mouse scrolled (776, 444) with delta (0, 0)
Screenshot: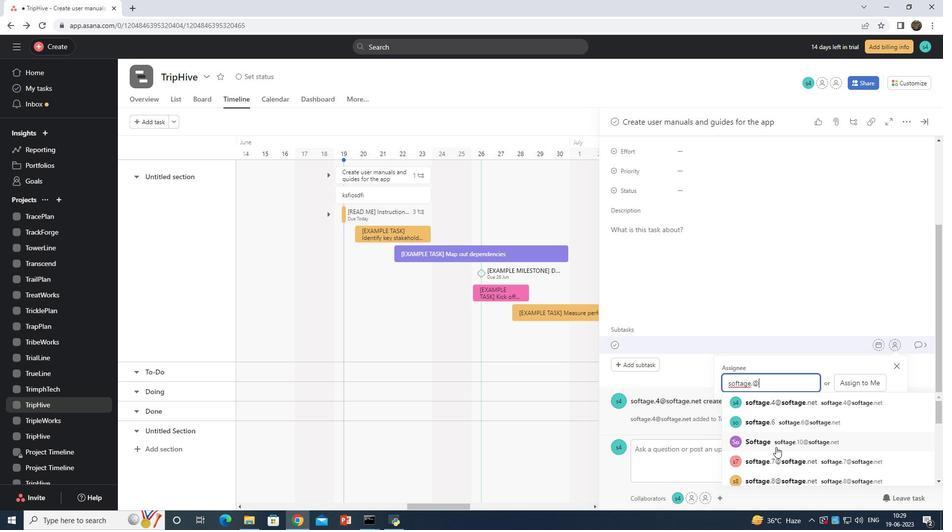 
Action: Mouse moved to (774, 425)
Screenshot: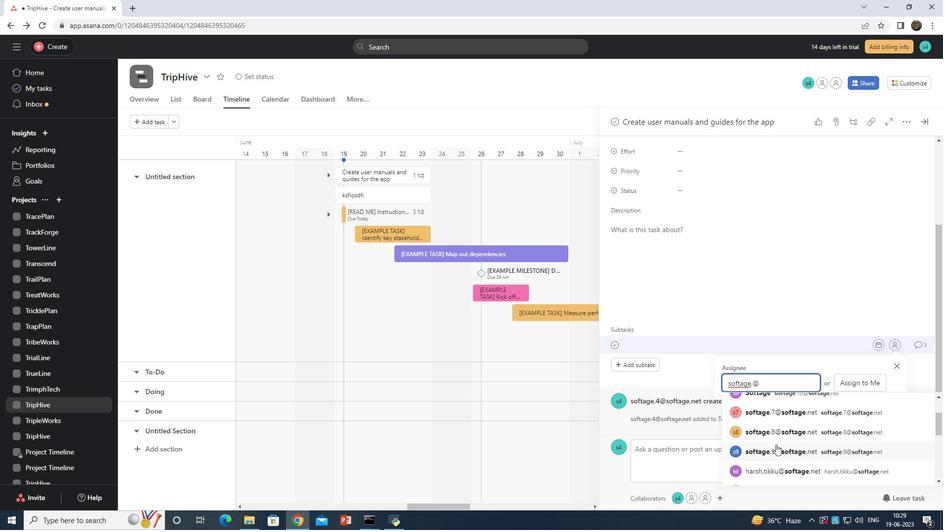 
Action: Mouse pressed left at (774, 425)
Screenshot: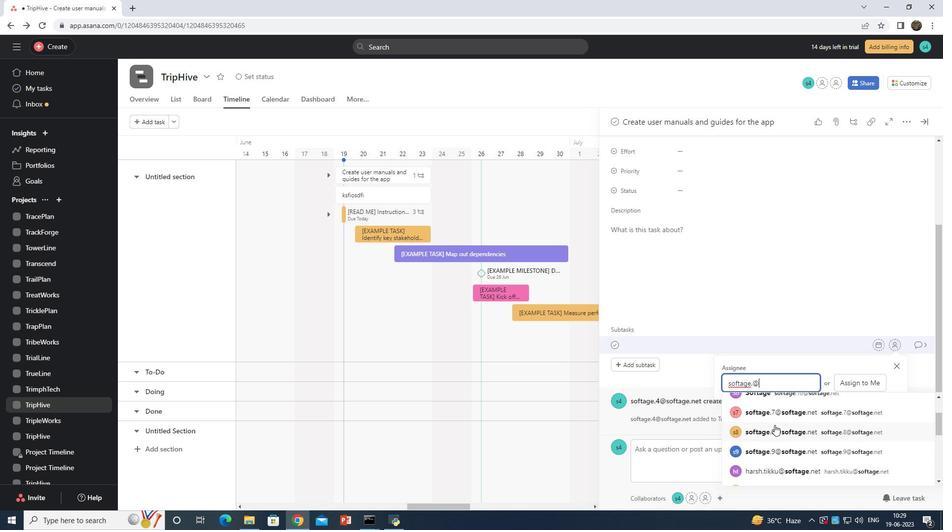 
Action: Mouse moved to (916, 343)
Screenshot: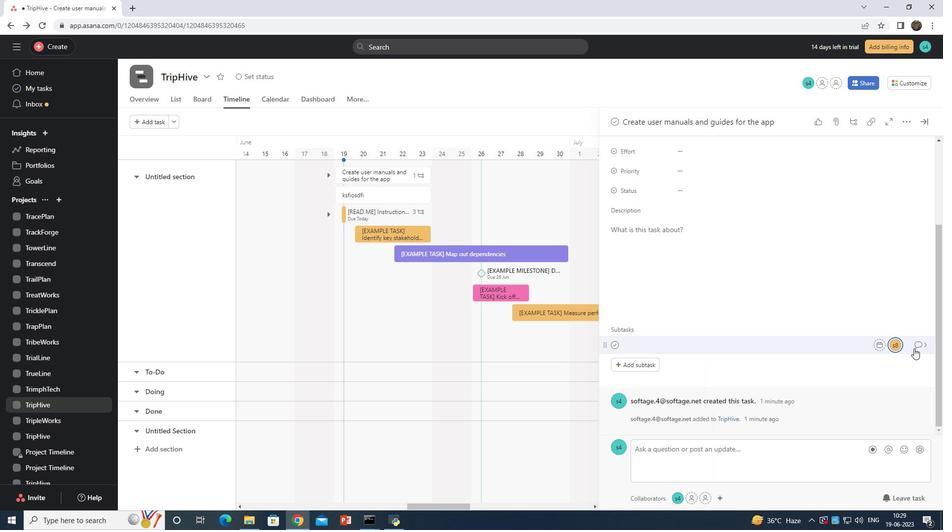 
Action: Mouse pressed left at (916, 343)
Screenshot: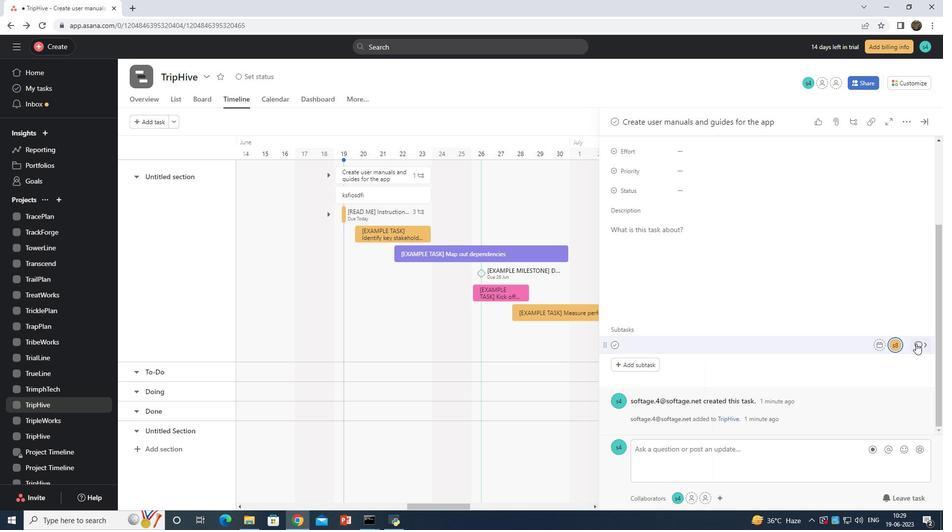 
Action: Mouse moved to (627, 255)
Screenshot: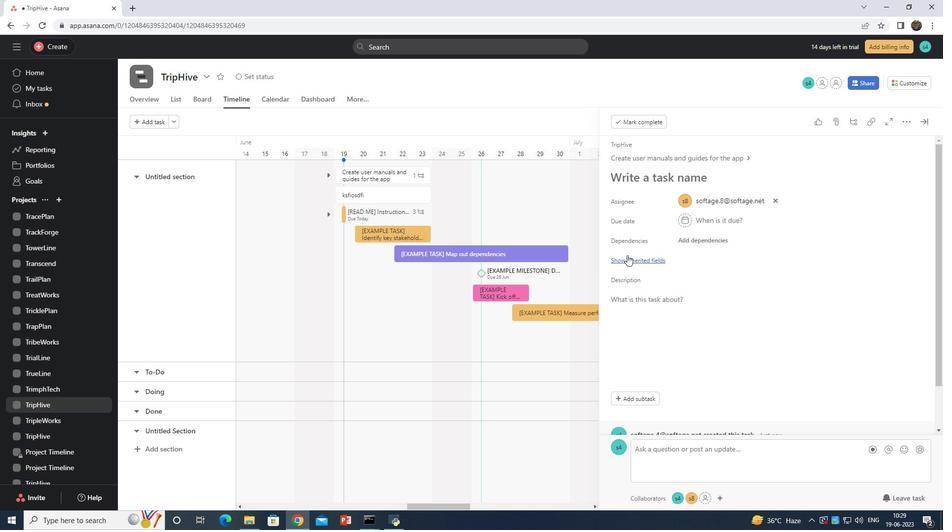 
Action: Mouse pressed left at (627, 255)
Screenshot: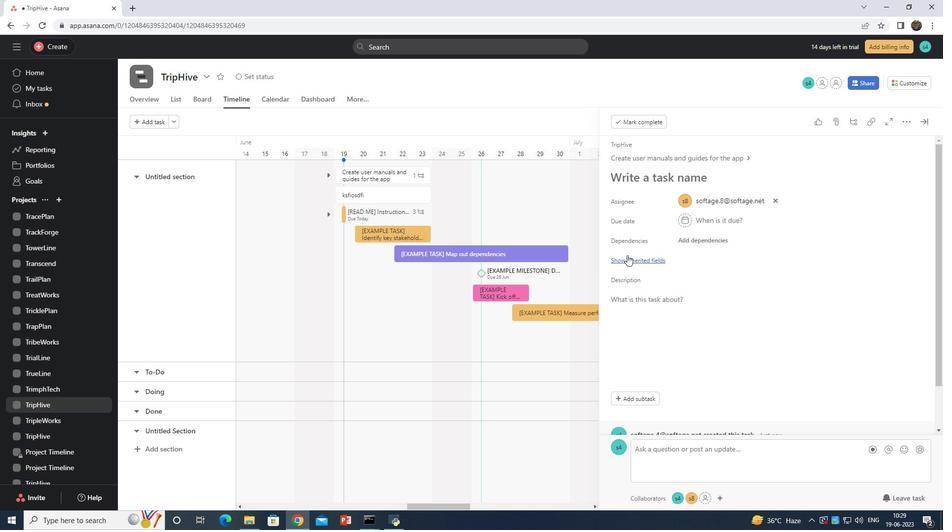 
Action: Mouse moved to (681, 320)
Screenshot: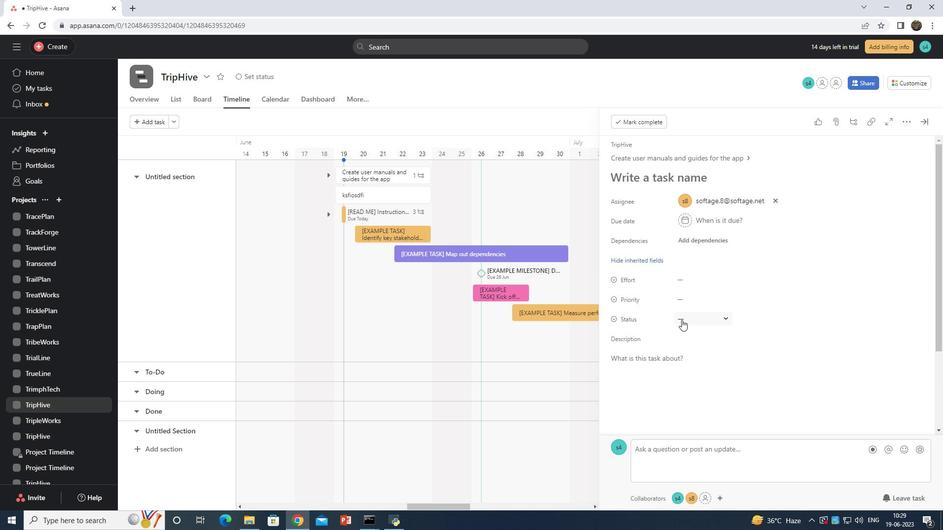 
Action: Mouse pressed left at (681, 320)
Screenshot: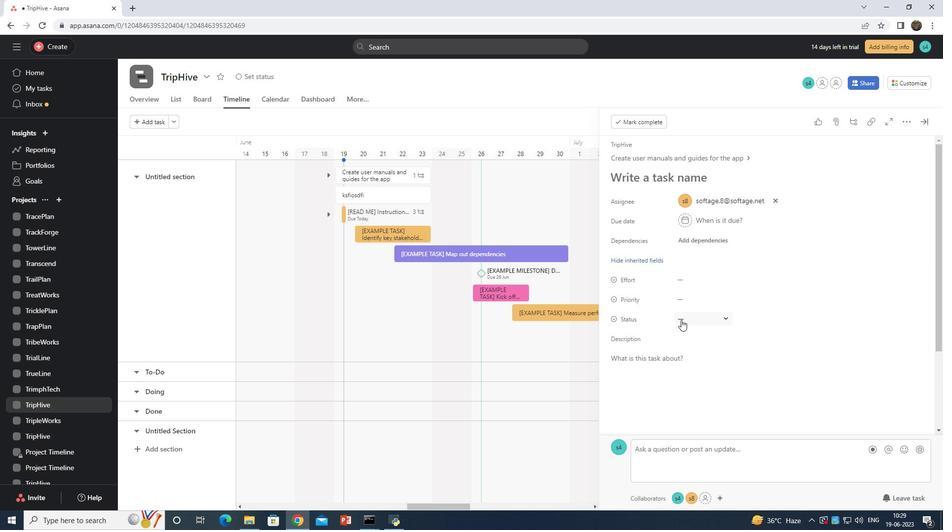 
Action: Mouse moved to (705, 352)
Screenshot: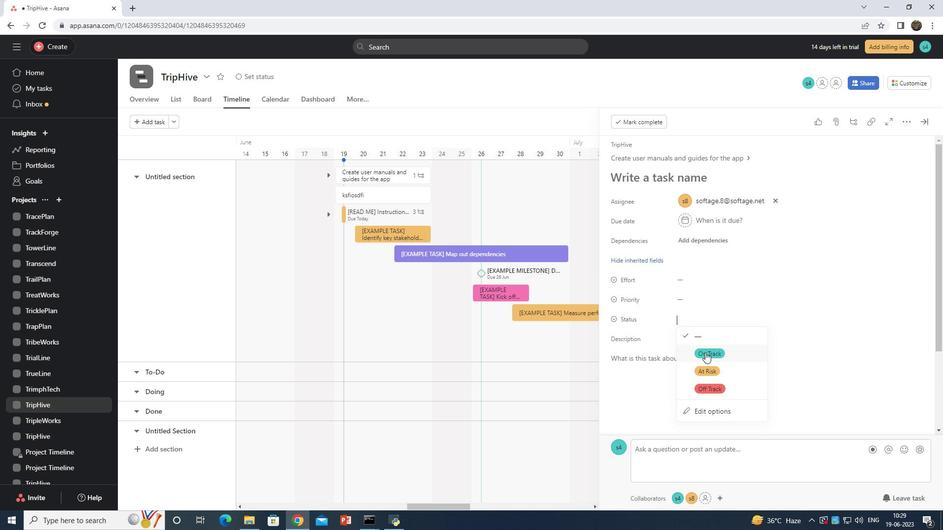 
Action: Mouse pressed left at (705, 352)
Screenshot: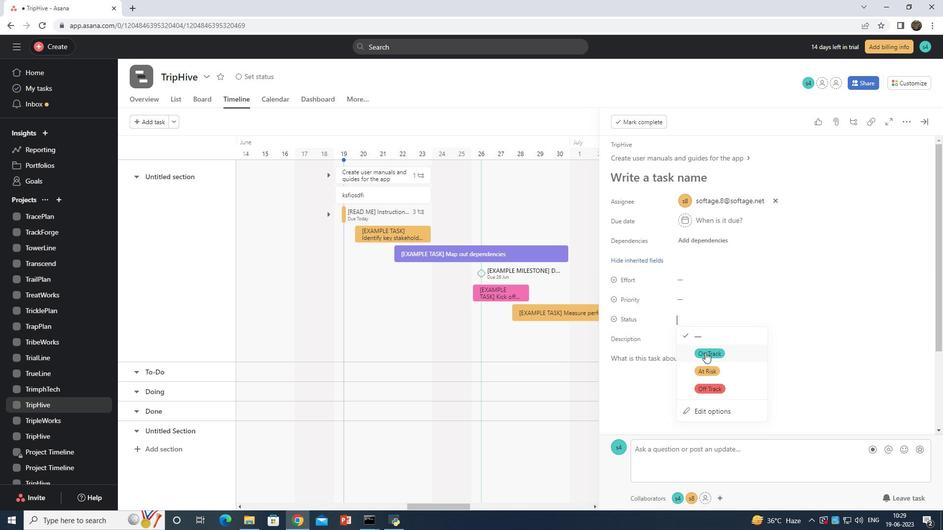 
Action: Mouse moved to (682, 301)
Screenshot: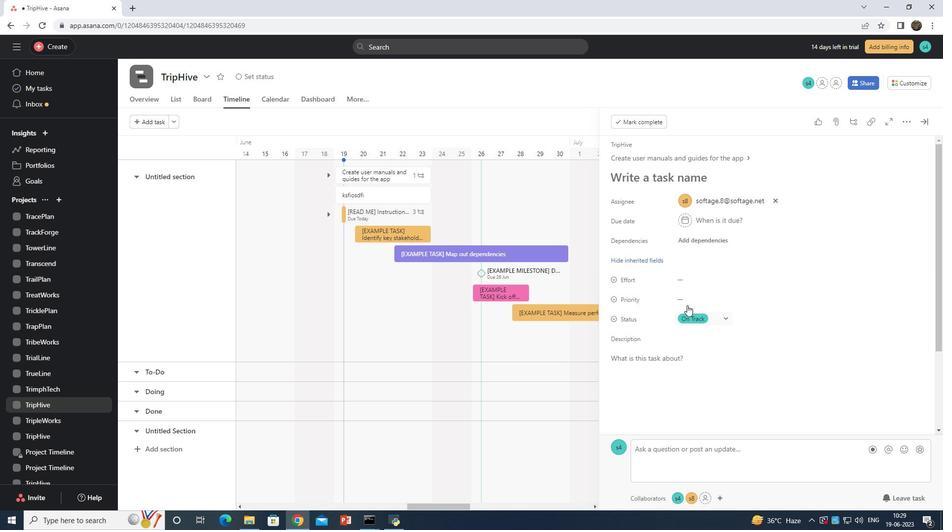 
Action: Mouse pressed left at (682, 301)
Screenshot: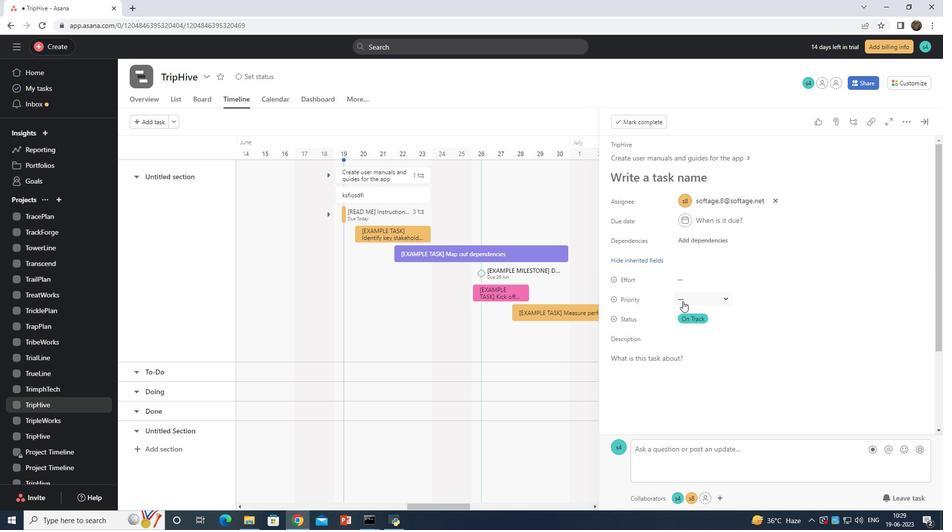 
Action: Mouse moved to (701, 366)
Screenshot: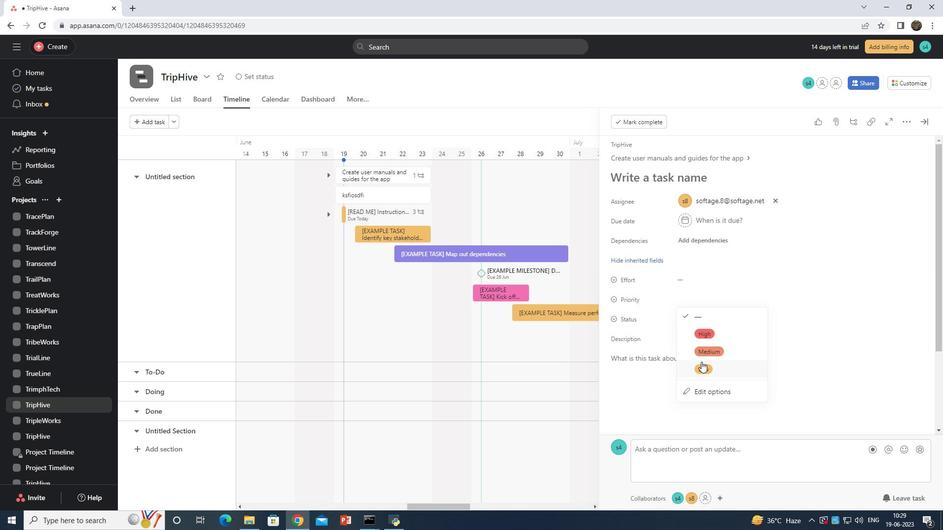 
Action: Mouse pressed left at (701, 366)
Screenshot: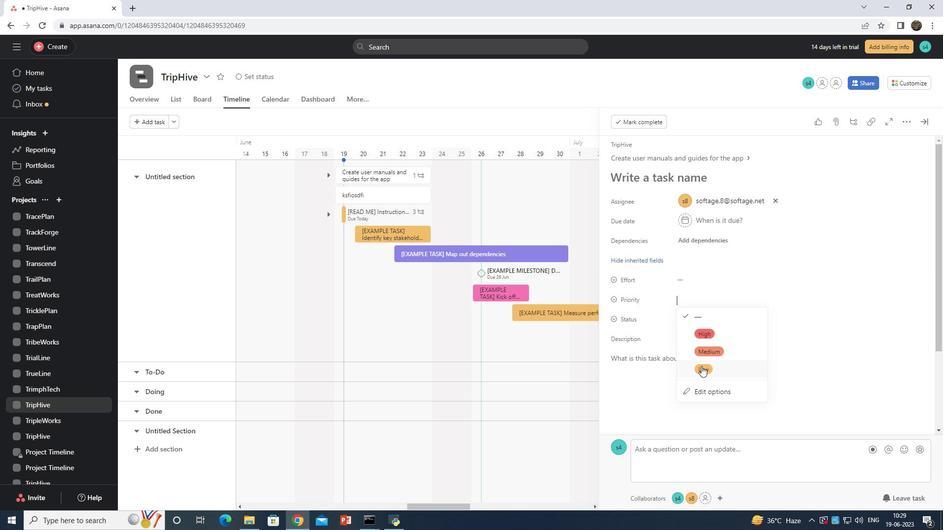 
Action: Mouse moved to (702, 366)
Screenshot: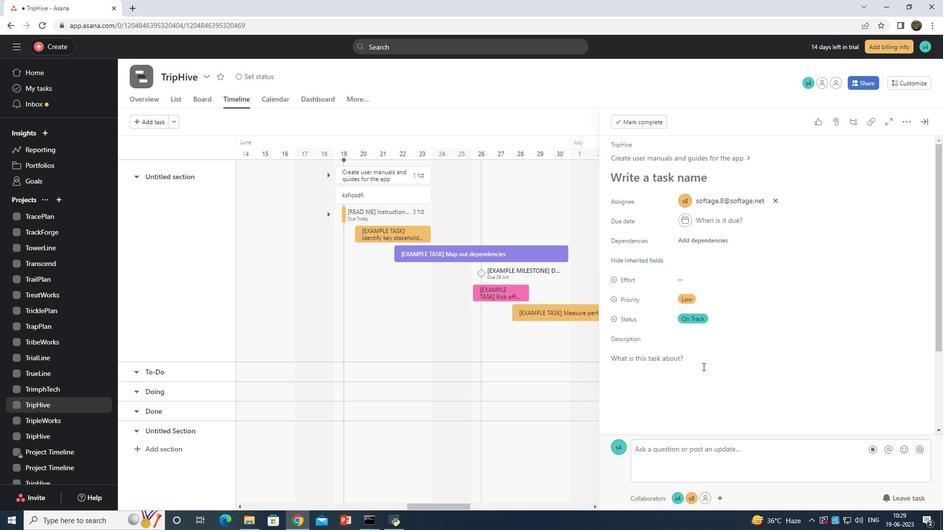 
